 Task: Open Card Film Review in Board IT Process Improvement to Workspace Knowledge Management and add a team member Softage.2@softage.net, a label Orange, a checklist Music Composition, an attachment from Trello, a color Orange and finally, add a card description 'Create new marketing materials for product launch' and a comment 'Let us make sure we have clear communication channels in place for this task to ensure that everyone is on the same page.'. Add a start date 'Jan 02, 1900' with a due date 'Jan 09, 1900'
Action: Mouse moved to (84, 256)
Screenshot: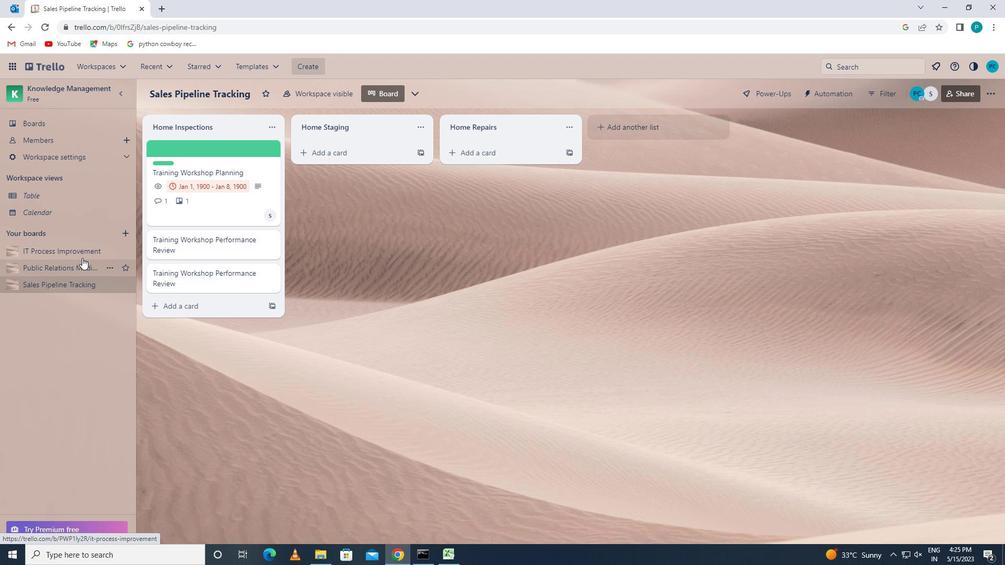 
Action: Mouse pressed left at (84, 256)
Screenshot: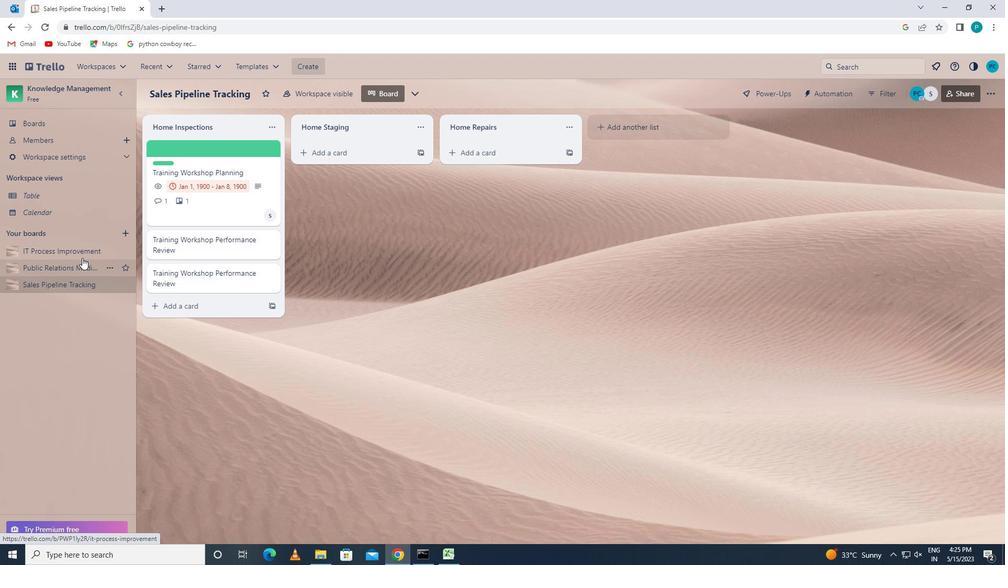 
Action: Mouse moved to (174, 151)
Screenshot: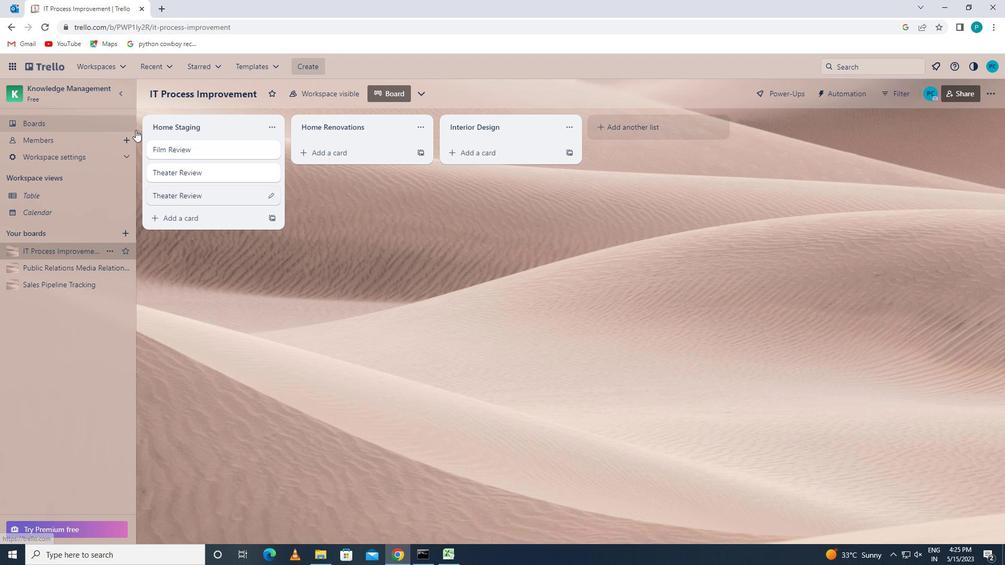 
Action: Mouse pressed left at (174, 151)
Screenshot: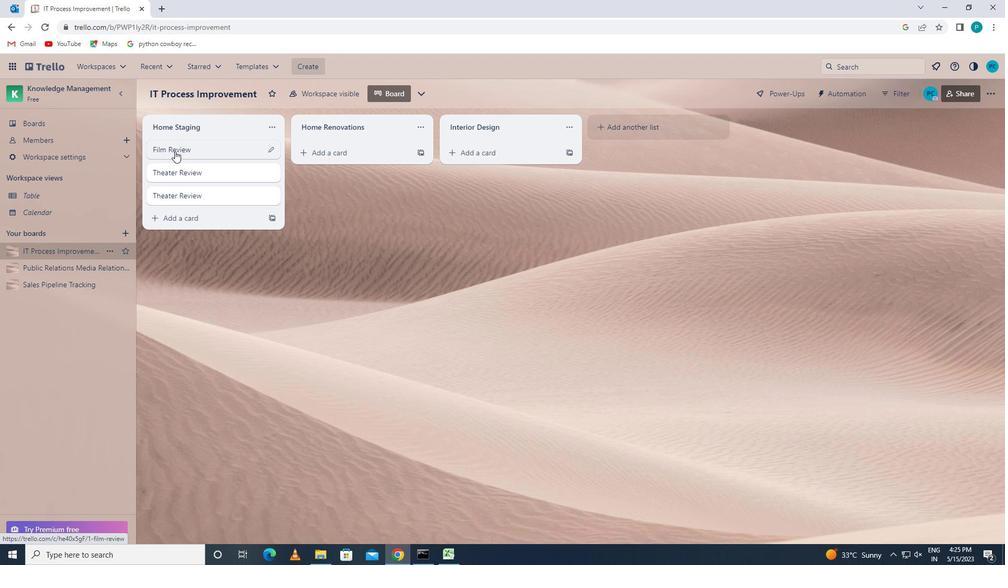 
Action: Mouse moved to (626, 149)
Screenshot: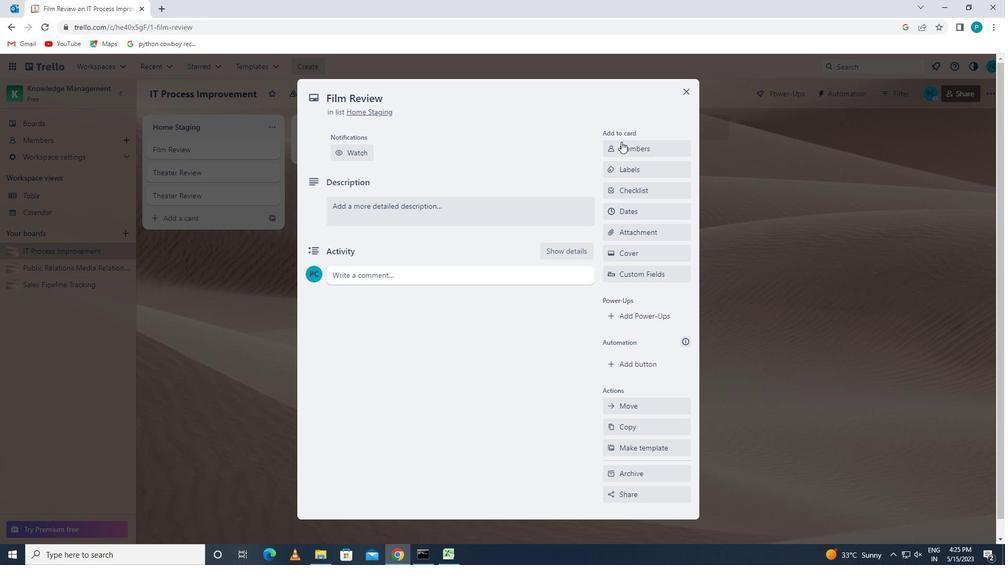 
Action: Mouse pressed left at (626, 149)
Screenshot: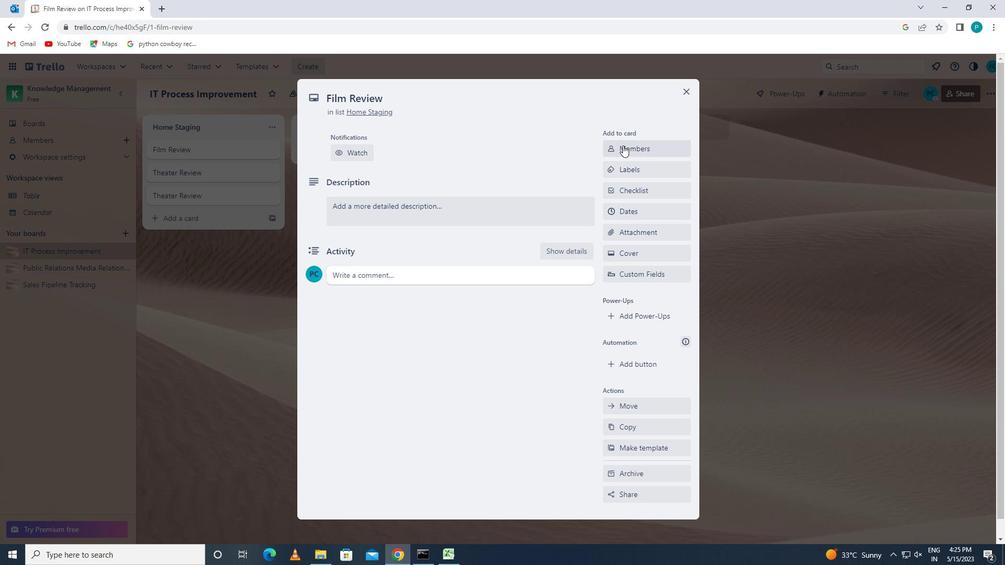 
Action: Key pressed <Key.caps_lock>s<Key.caps_lock>oftage.2
Screenshot: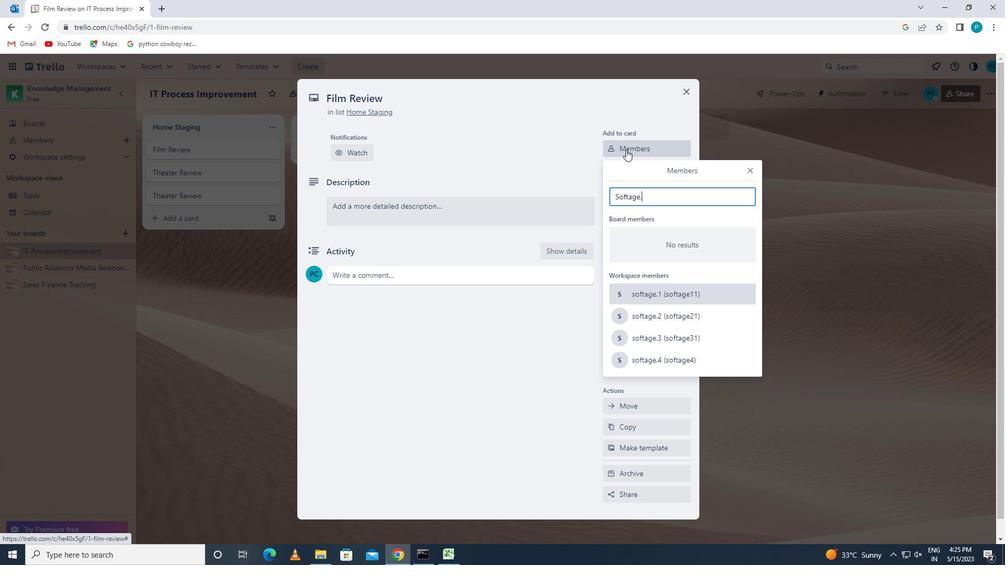 
Action: Mouse moved to (691, 287)
Screenshot: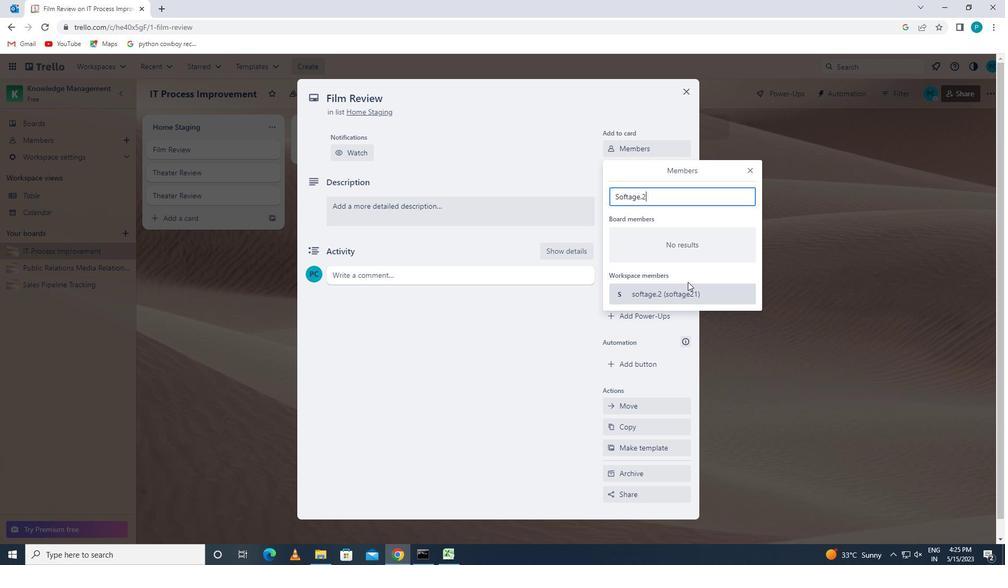 
Action: Mouse pressed left at (691, 287)
Screenshot: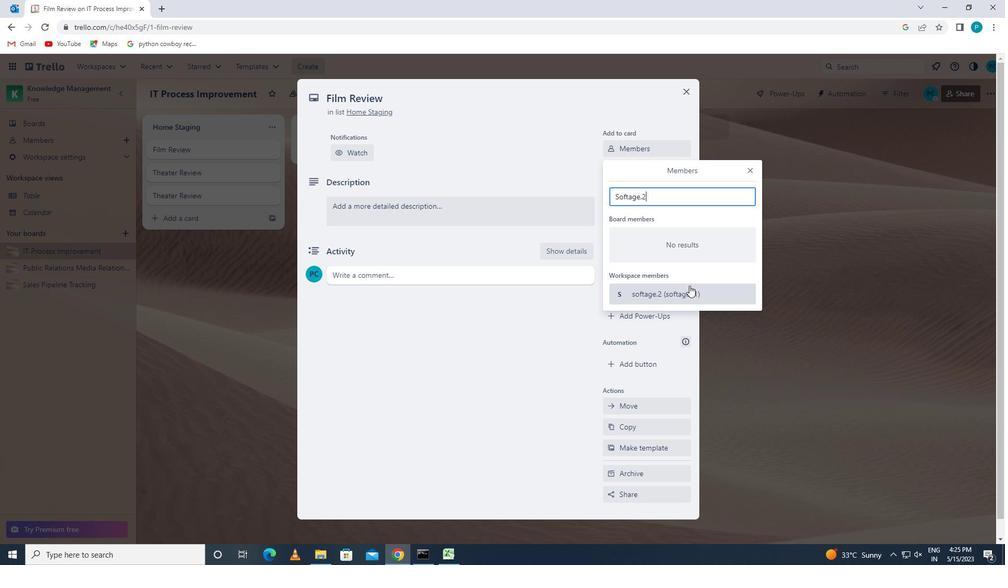 
Action: Mouse moved to (756, 165)
Screenshot: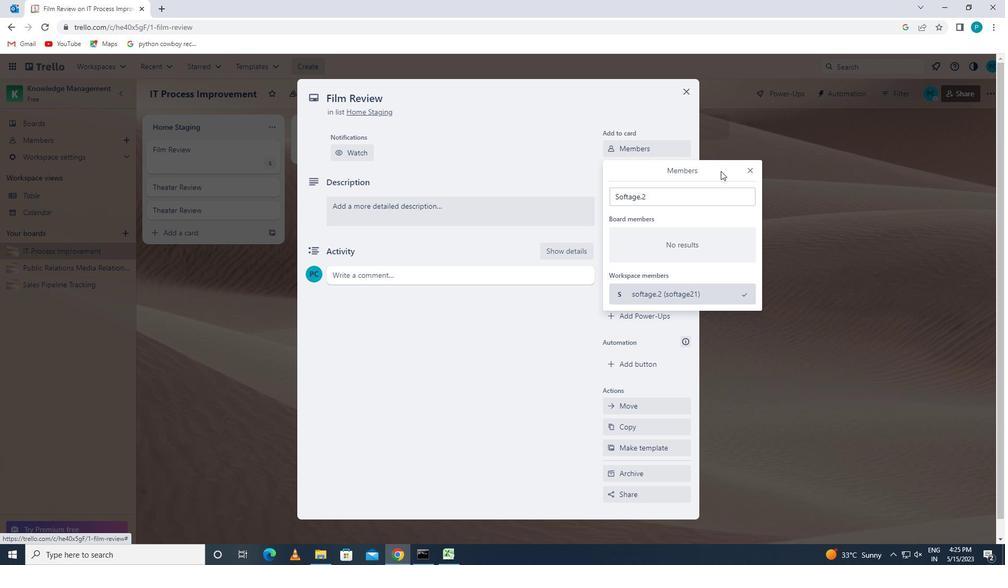 
Action: Mouse pressed left at (756, 165)
Screenshot: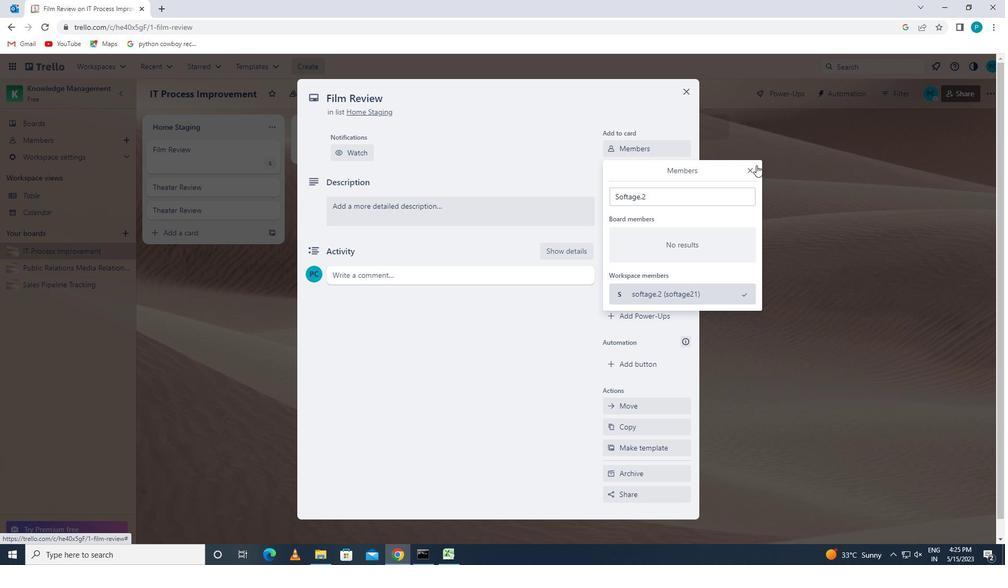 
Action: Mouse moved to (641, 205)
Screenshot: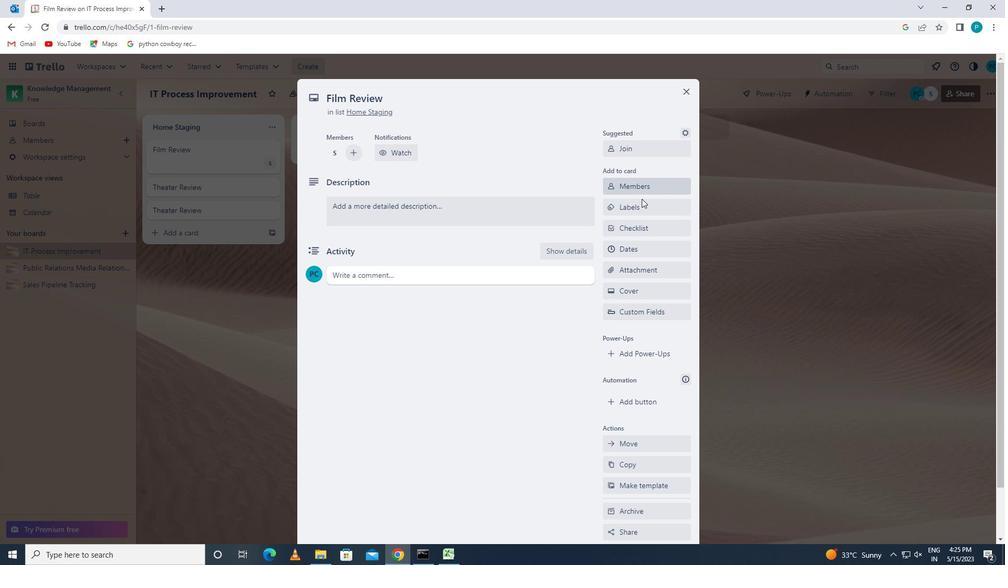 
Action: Mouse pressed left at (641, 205)
Screenshot: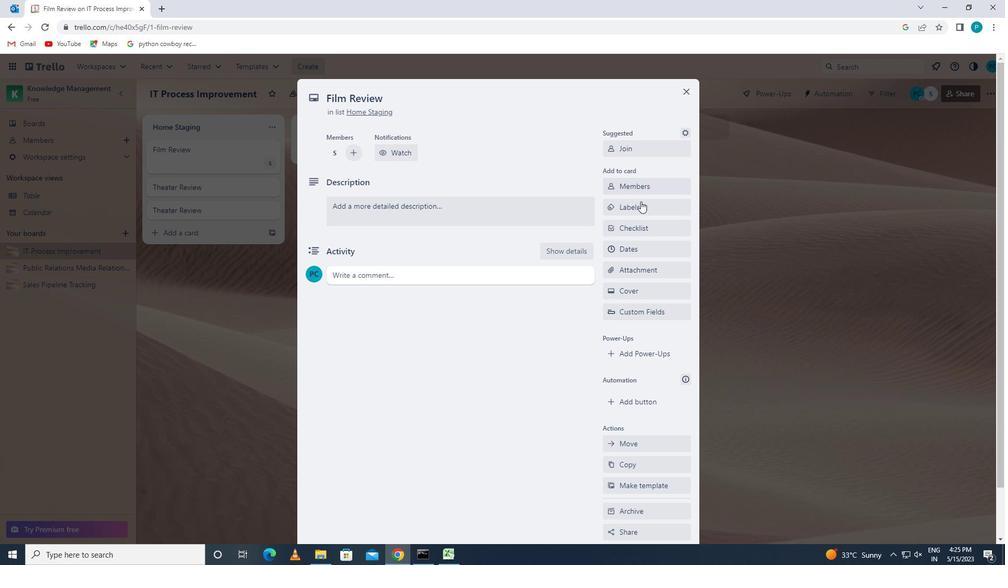 
Action: Mouse moved to (653, 414)
Screenshot: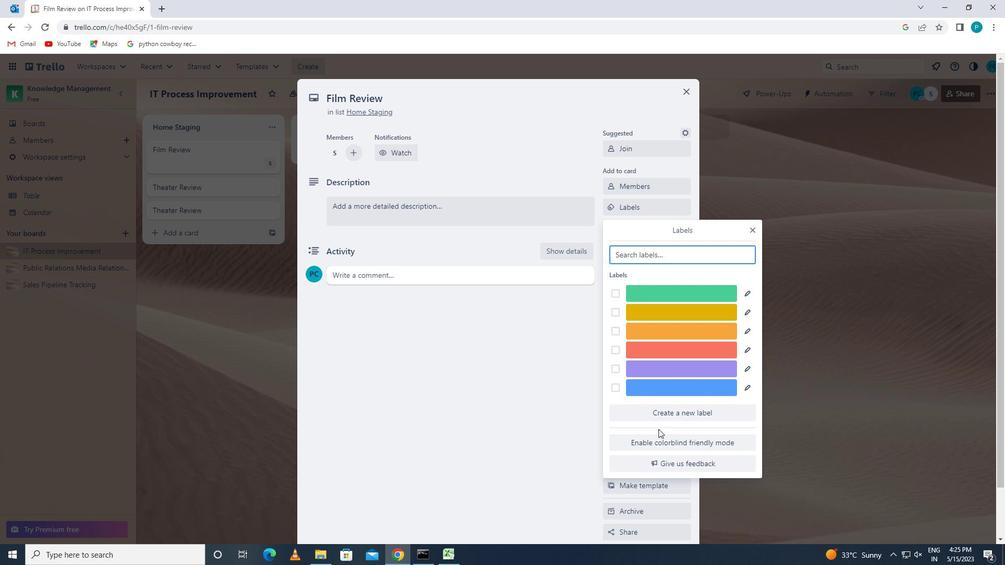
Action: Mouse pressed left at (653, 414)
Screenshot: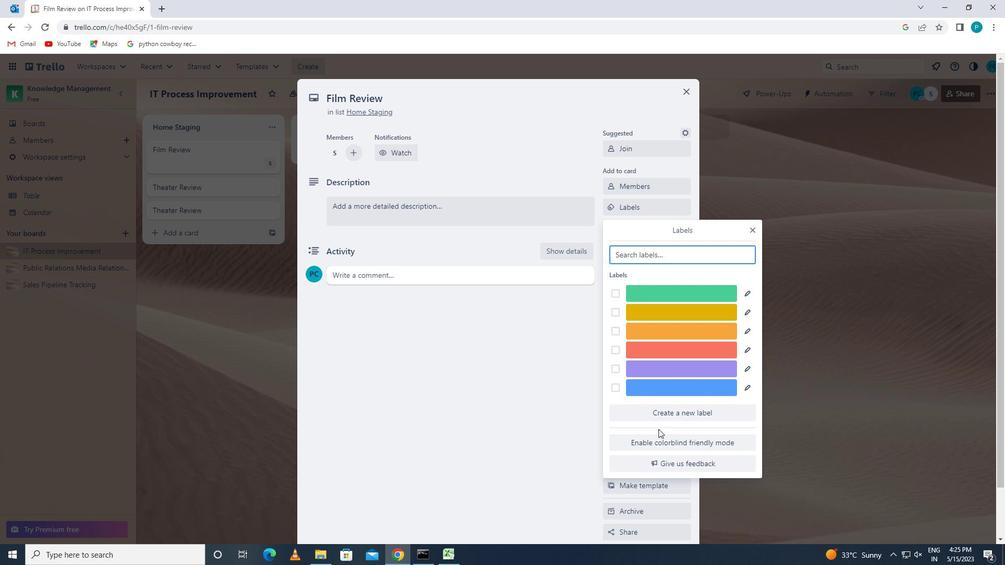 
Action: Mouse moved to (679, 387)
Screenshot: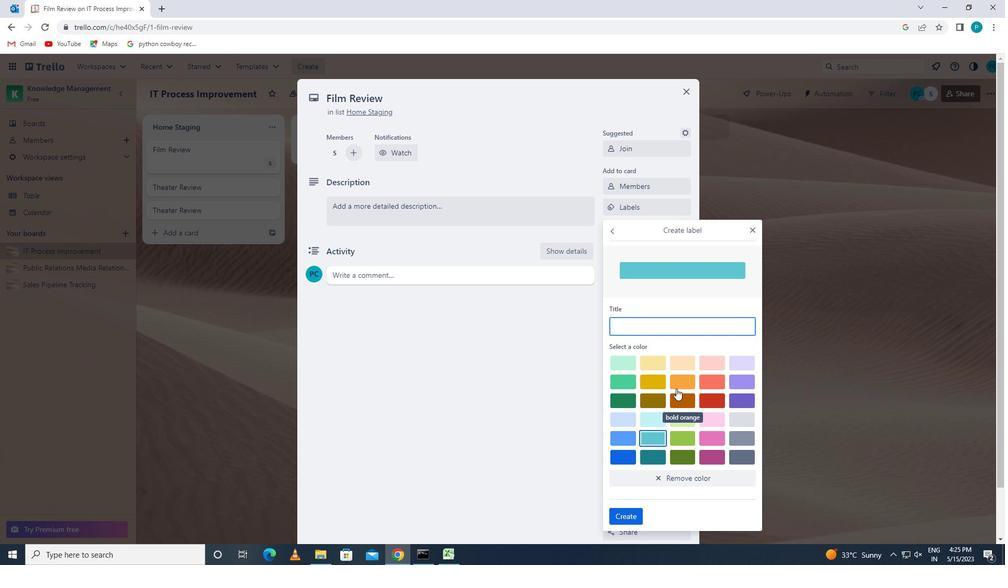 
Action: Mouse pressed left at (679, 387)
Screenshot: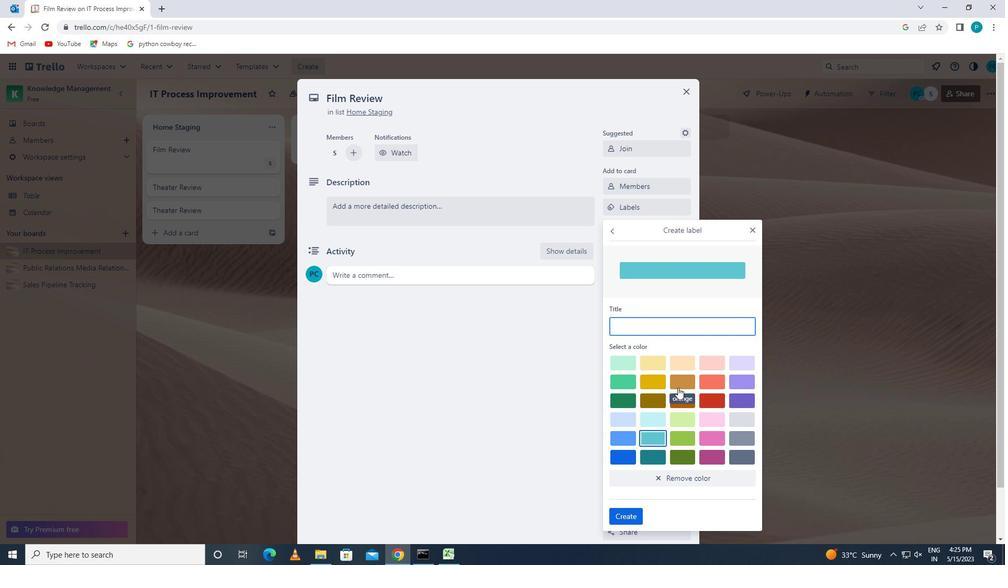 
Action: Mouse moved to (616, 514)
Screenshot: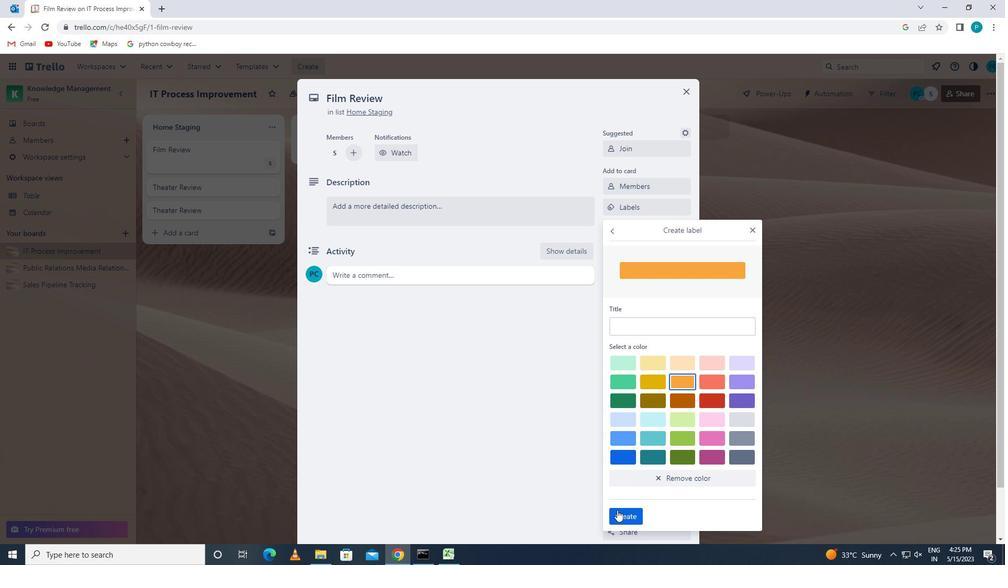 
Action: Mouse pressed left at (616, 514)
Screenshot: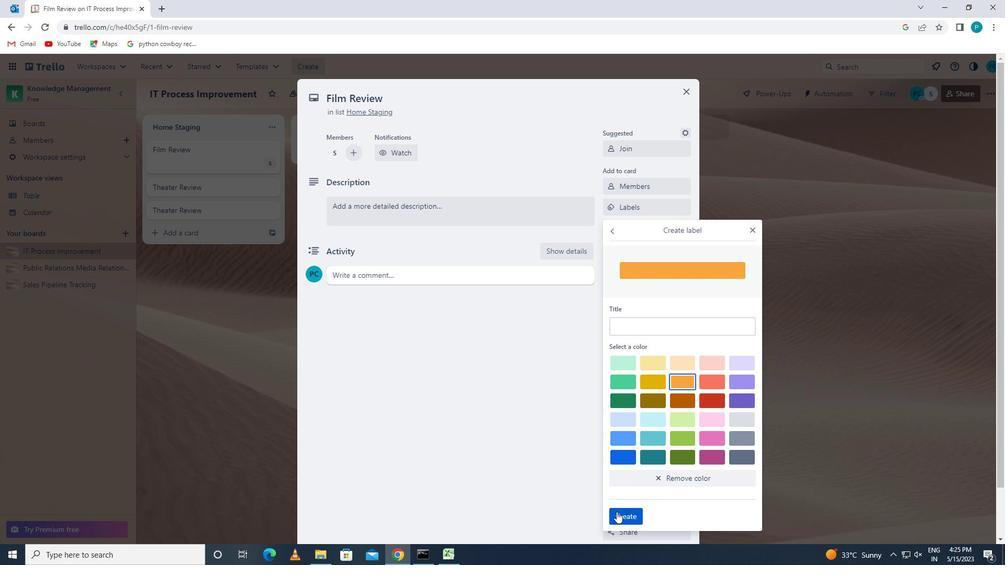 
Action: Mouse moved to (754, 229)
Screenshot: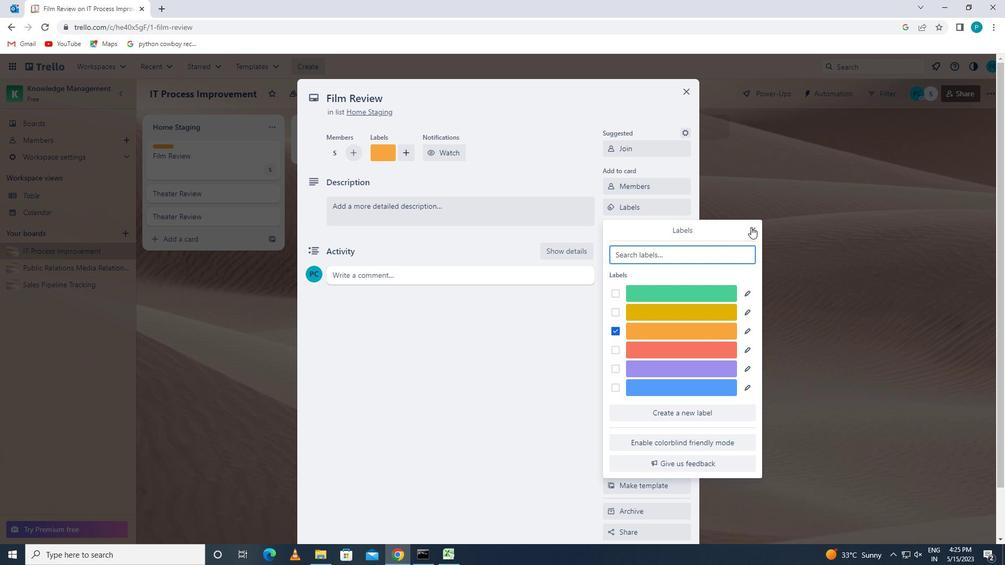
Action: Mouse pressed left at (754, 229)
Screenshot: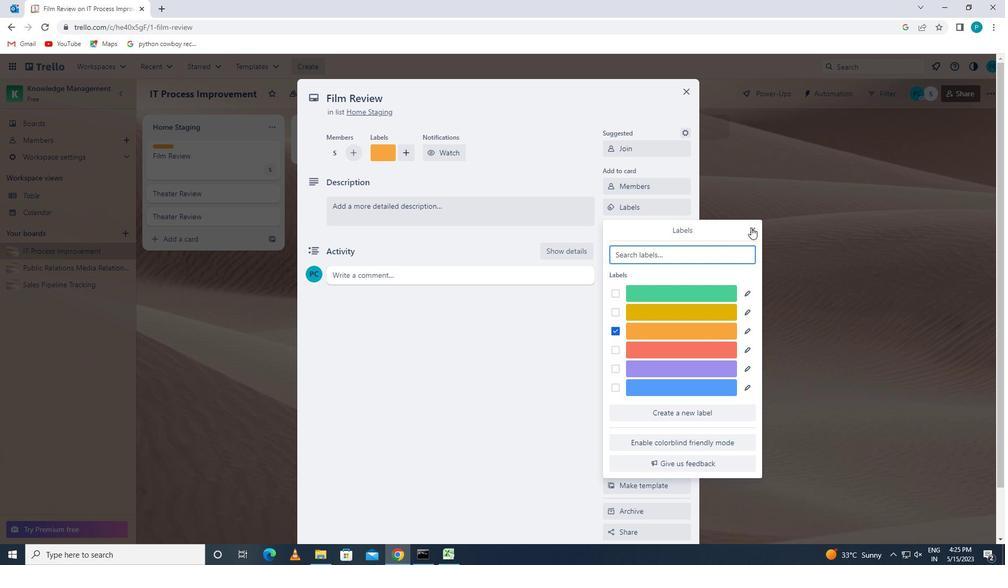 
Action: Mouse moved to (609, 235)
Screenshot: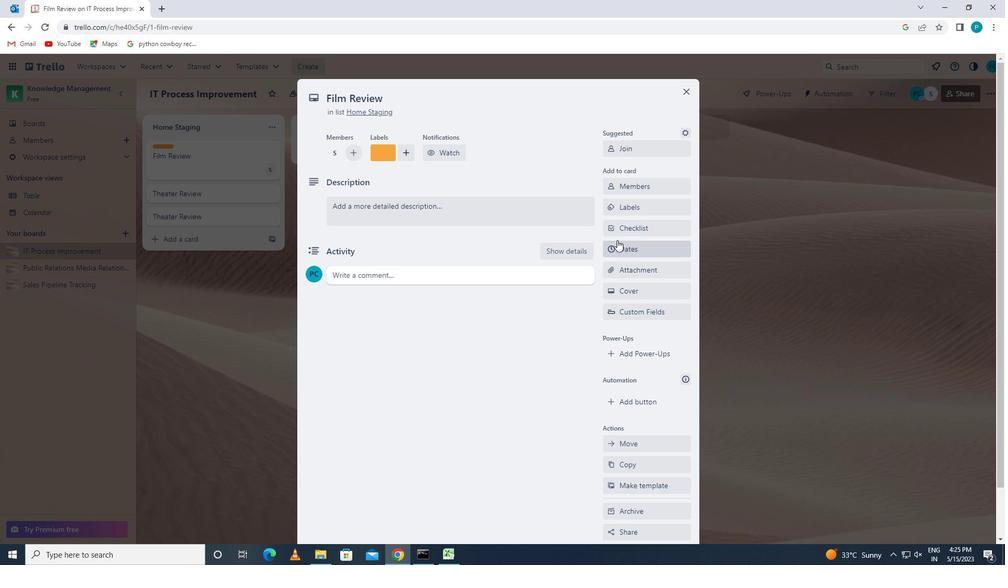 
Action: Mouse pressed left at (609, 235)
Screenshot: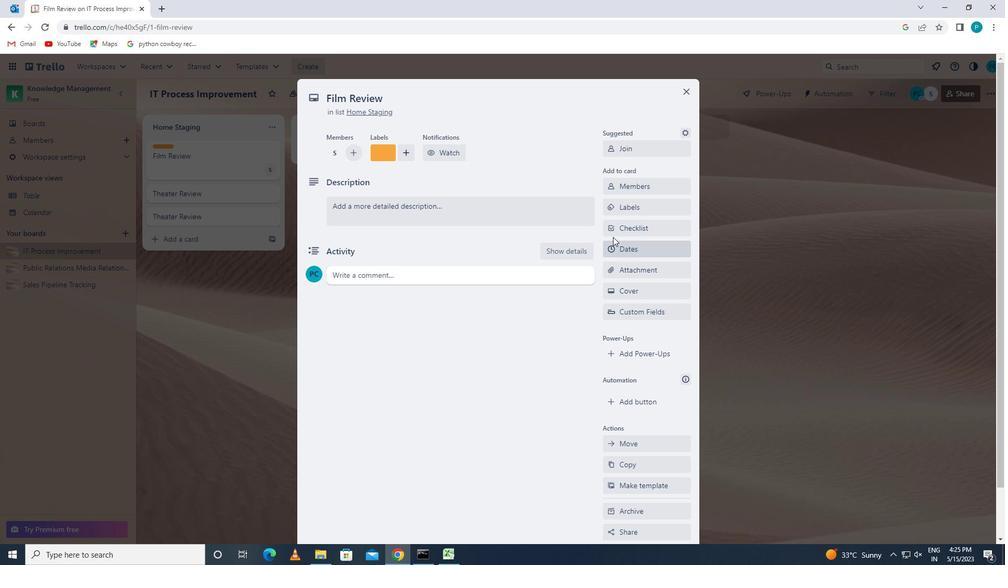
Action: Key pressed <Key.caps_lock>m<Key.caps_lock>usic<Key.space><Key.caps_lock>c<Key.caps_lock>omposition
Screenshot: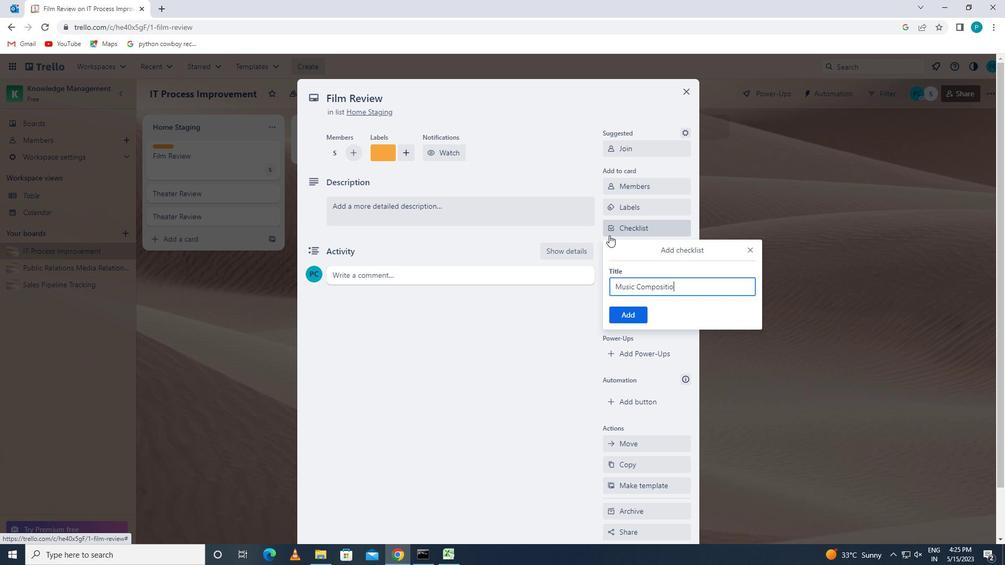 
Action: Mouse moved to (627, 317)
Screenshot: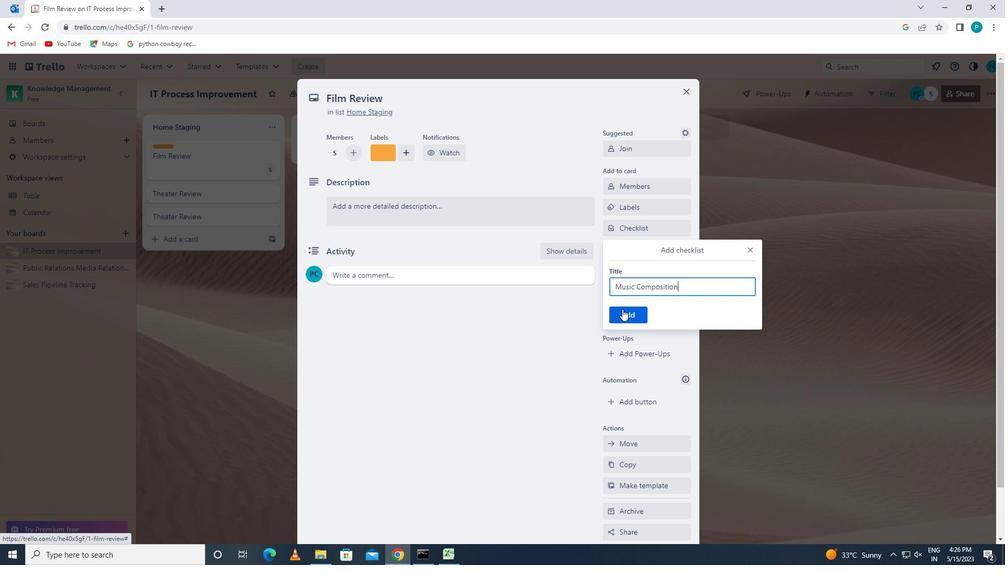 
Action: Mouse pressed left at (627, 317)
Screenshot: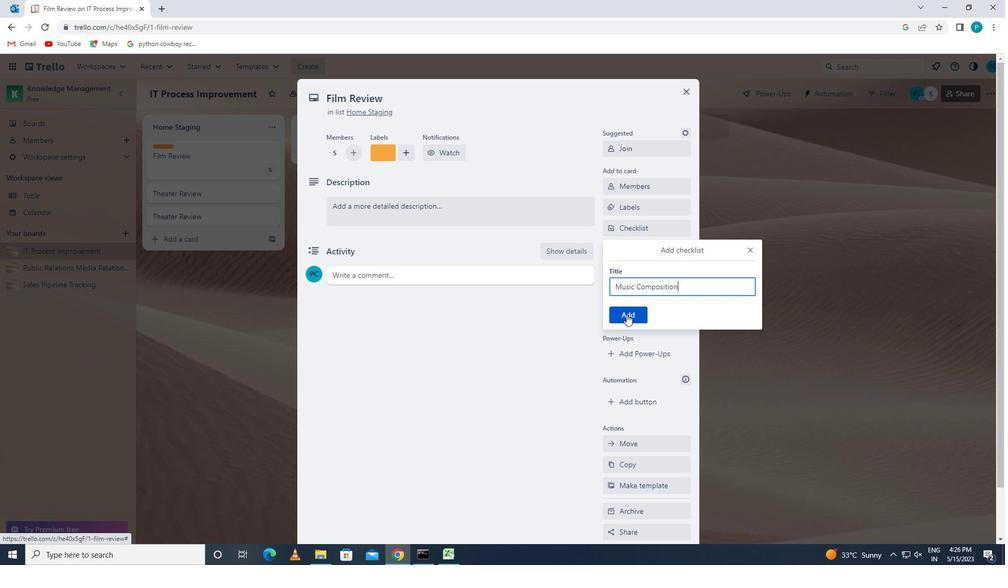 
Action: Mouse moved to (632, 267)
Screenshot: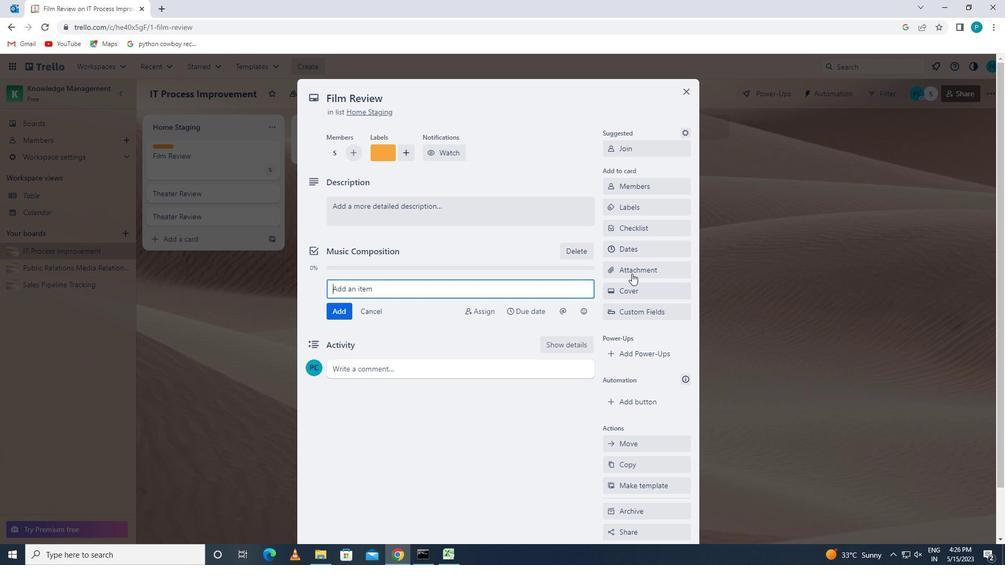 
Action: Mouse pressed left at (632, 267)
Screenshot: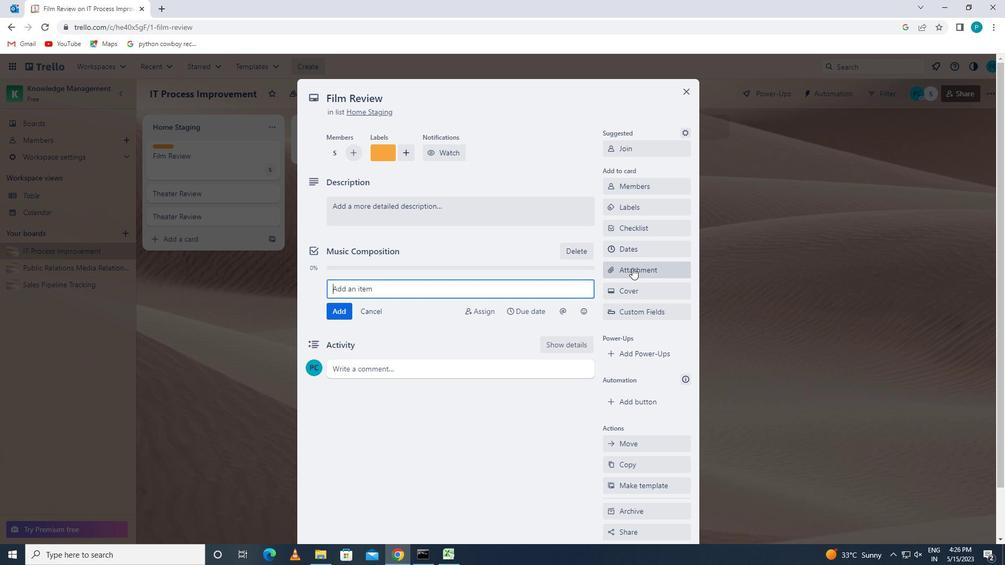 
Action: Mouse moved to (639, 326)
Screenshot: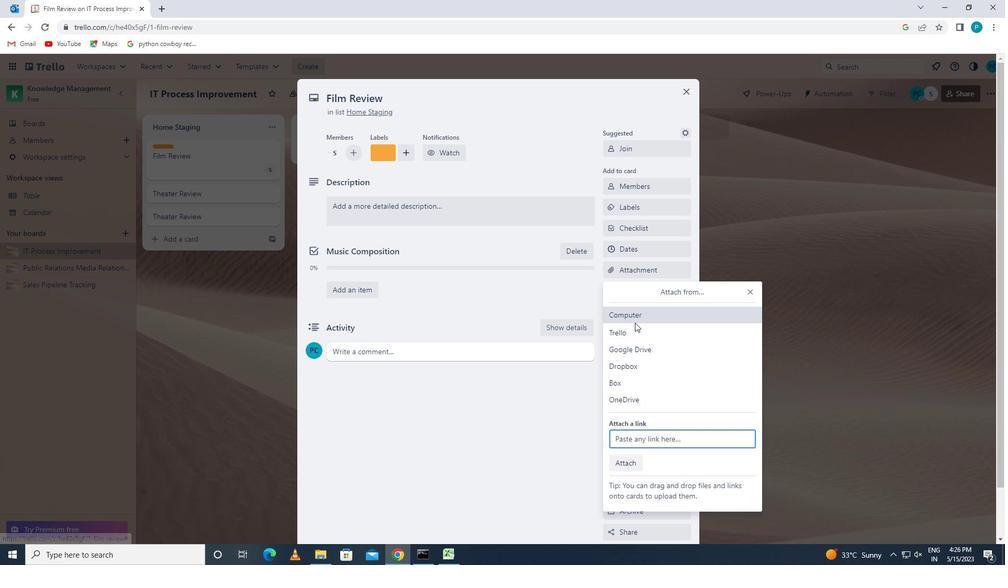 
Action: Mouse pressed left at (639, 326)
Screenshot: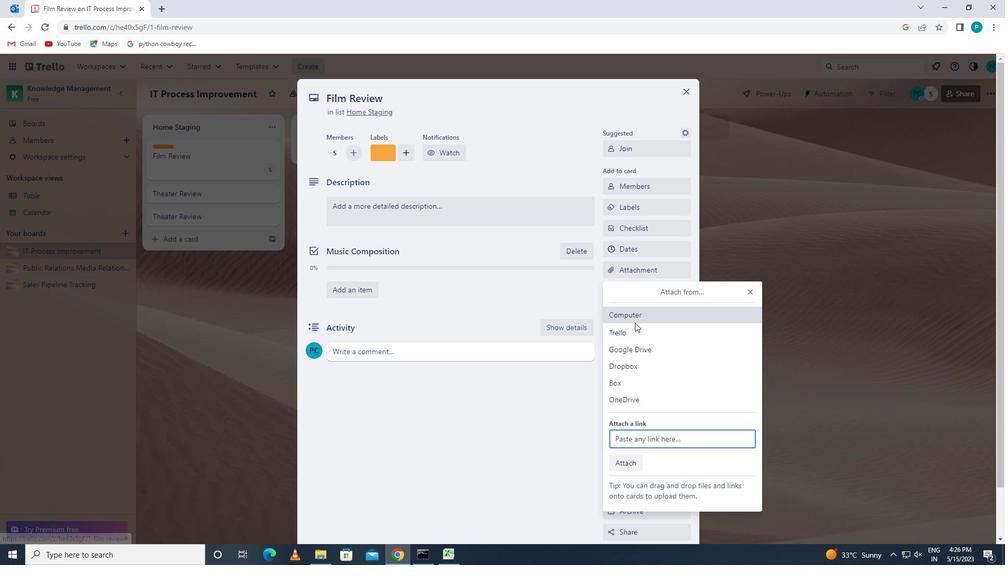 
Action: Mouse moved to (627, 269)
Screenshot: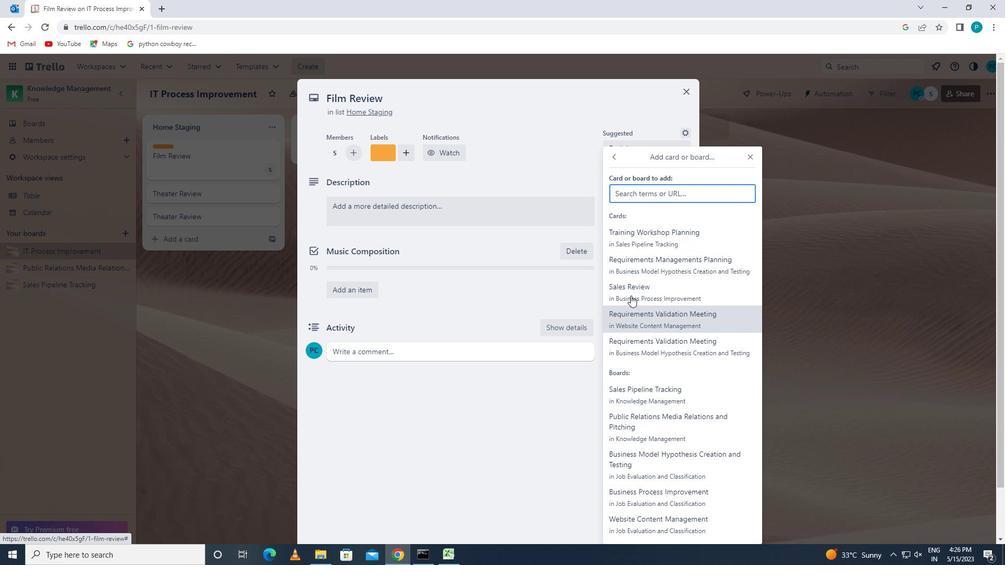 
Action: Mouse pressed left at (627, 269)
Screenshot: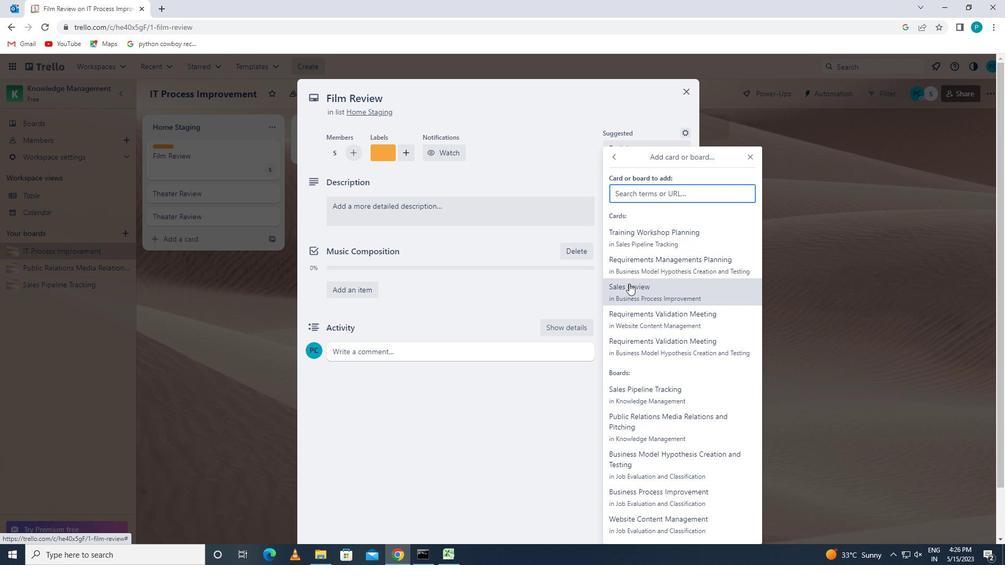 
Action: Mouse moved to (633, 298)
Screenshot: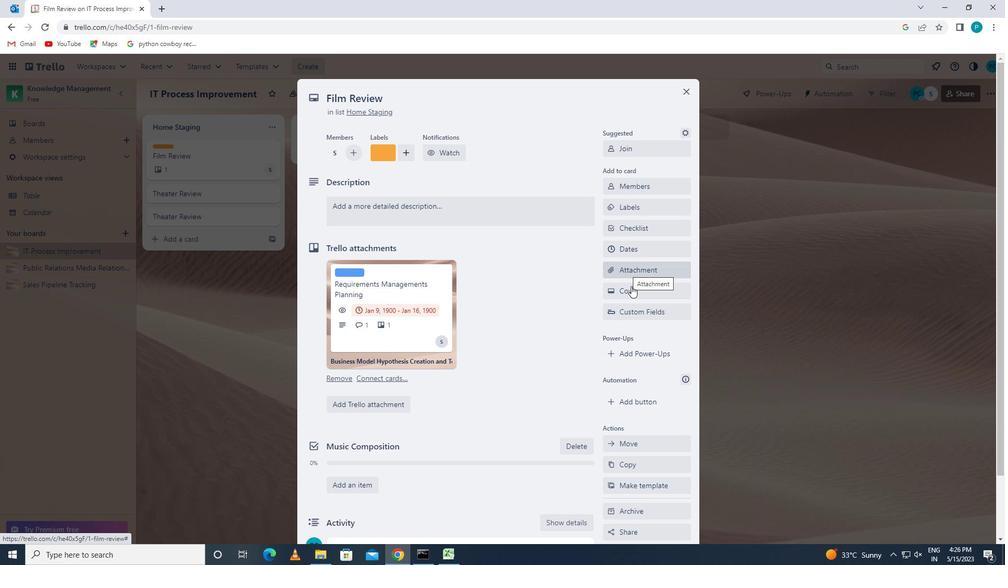 
Action: Mouse pressed left at (633, 298)
Screenshot: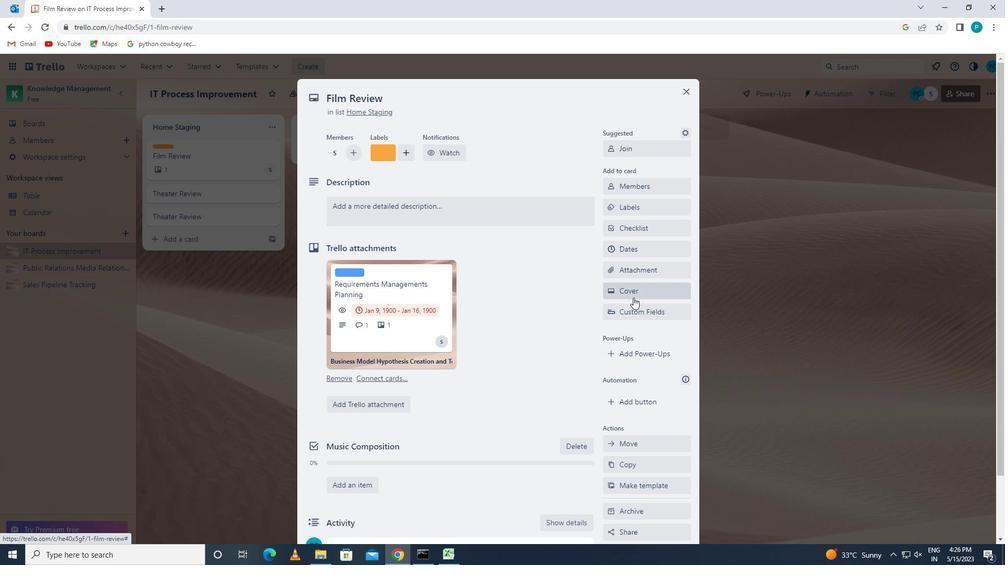 
Action: Mouse moved to (672, 329)
Screenshot: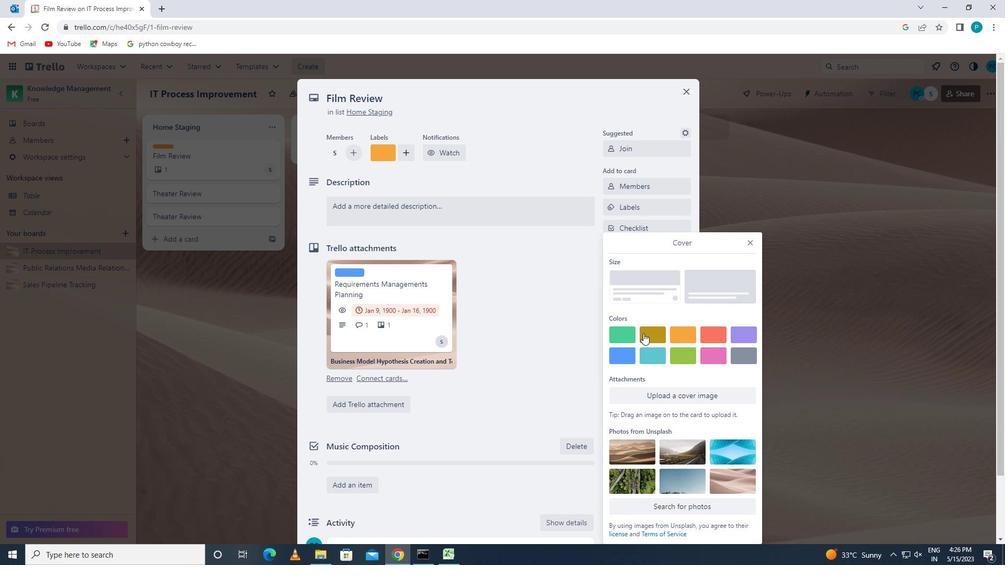 
Action: Mouse pressed left at (672, 329)
Screenshot: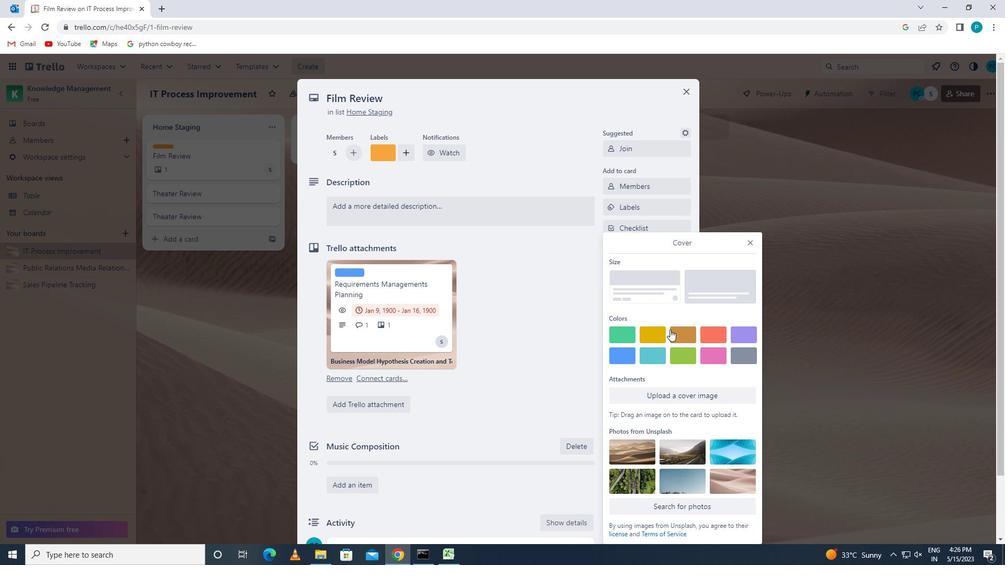 
Action: Mouse moved to (748, 224)
Screenshot: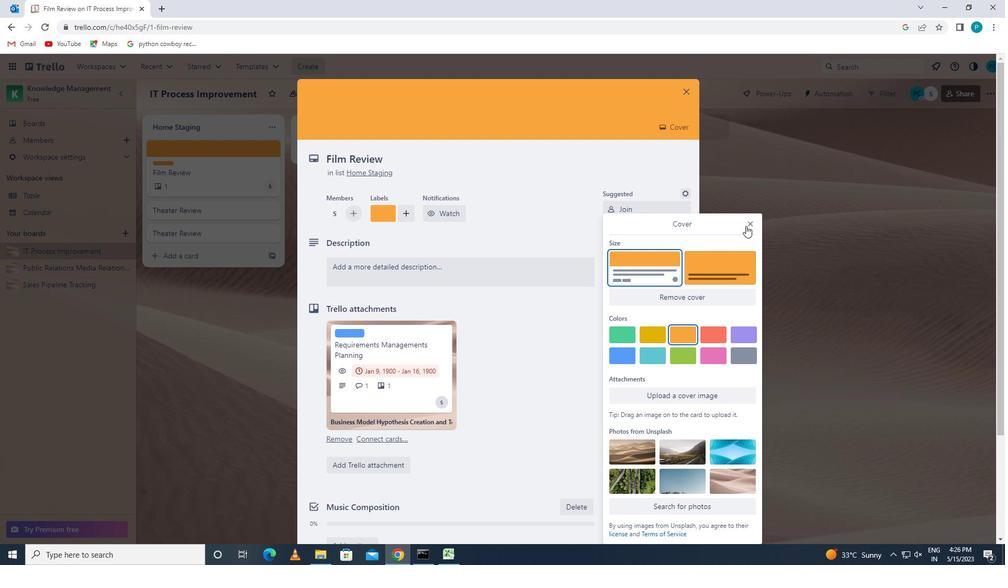
Action: Mouse pressed left at (748, 224)
Screenshot: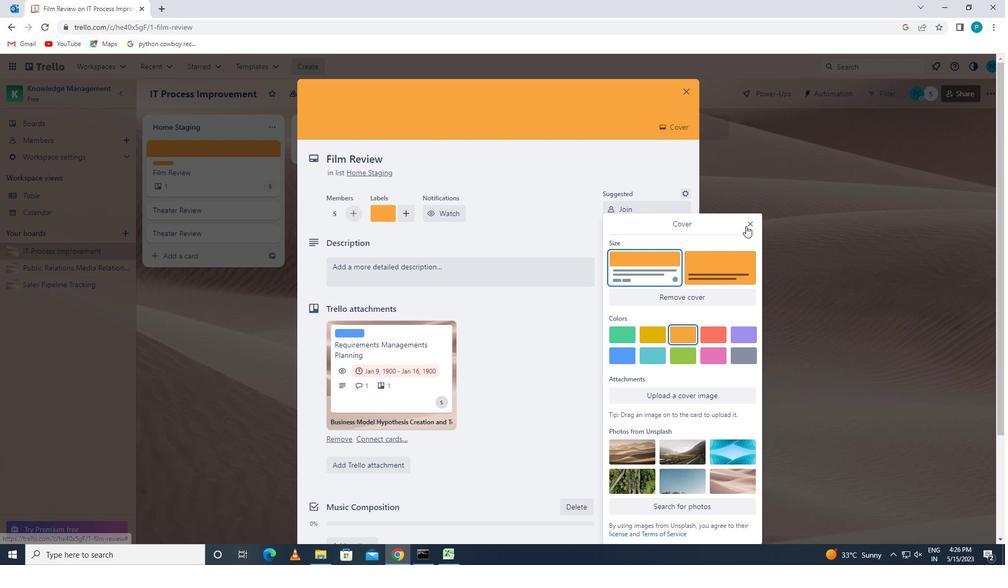 
Action: Mouse moved to (481, 271)
Screenshot: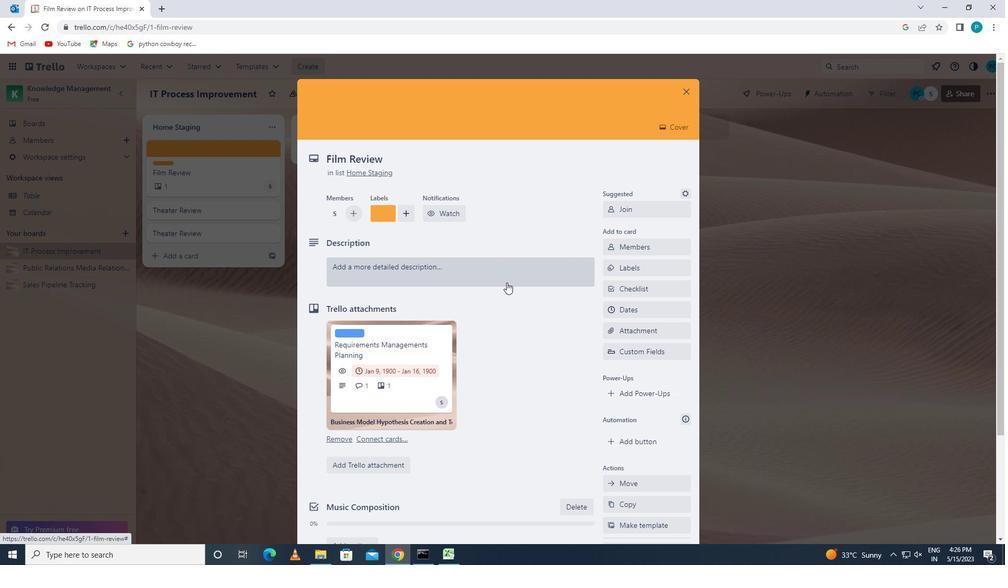 
Action: Mouse pressed left at (481, 271)
Screenshot: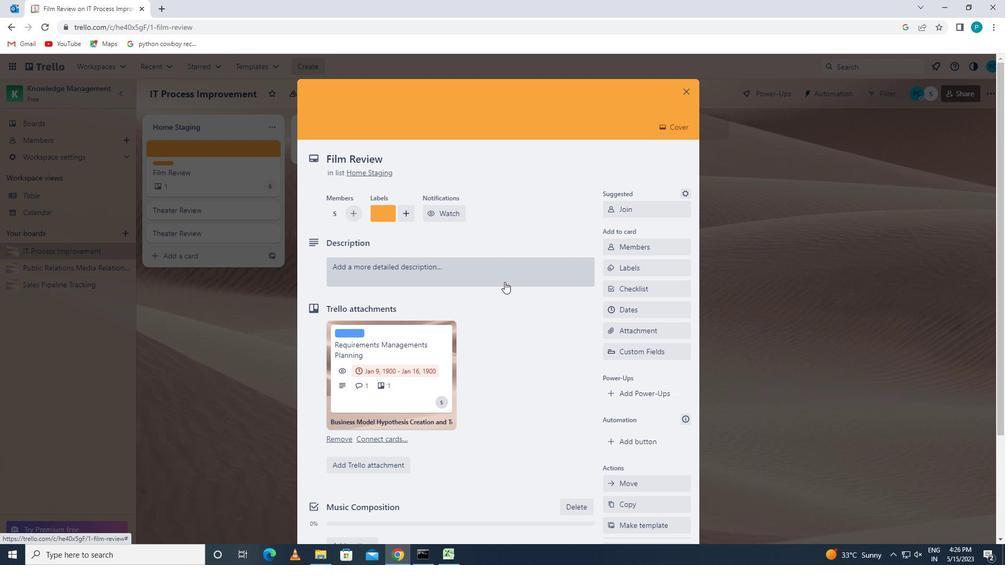 
Action: Key pressed <Key.caps_lock>c<Key.caps_lock>reate<Key.space>new<Key.space>marketing<Key.space>materials<Key.space>for<Key.space>product<Key.space>launch<Key.space>
Screenshot: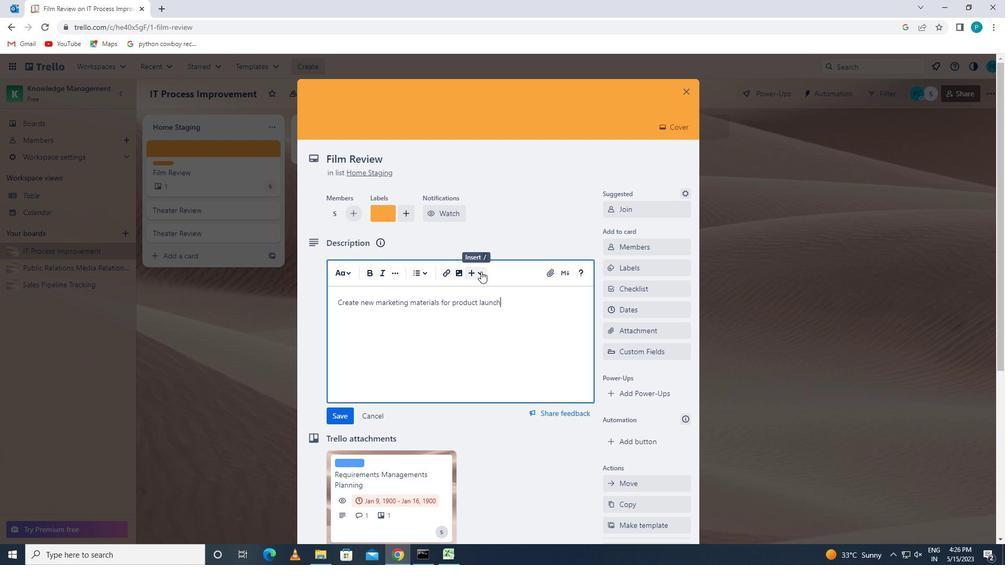 
Action: Mouse moved to (330, 415)
Screenshot: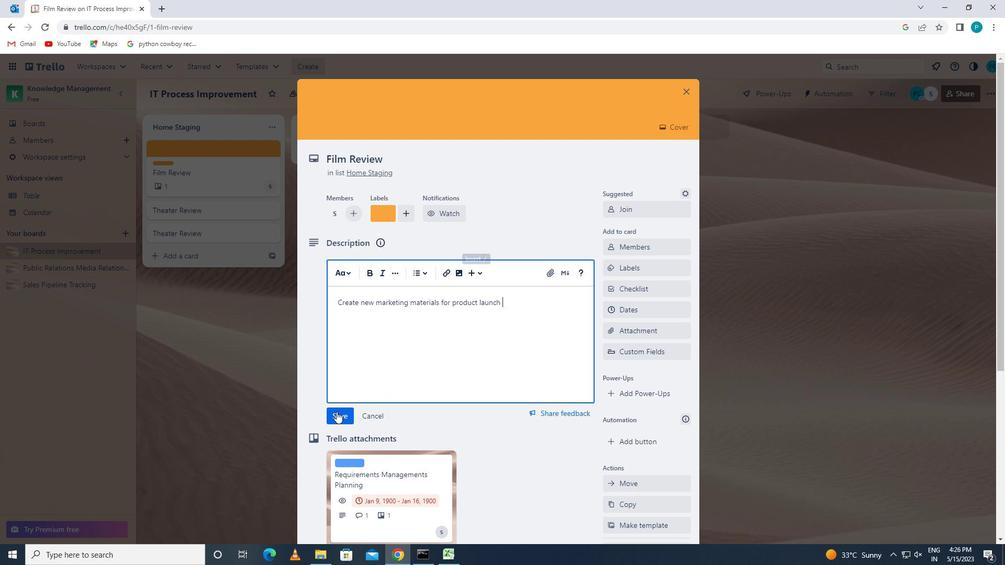 
Action: Mouse pressed left at (330, 415)
Screenshot: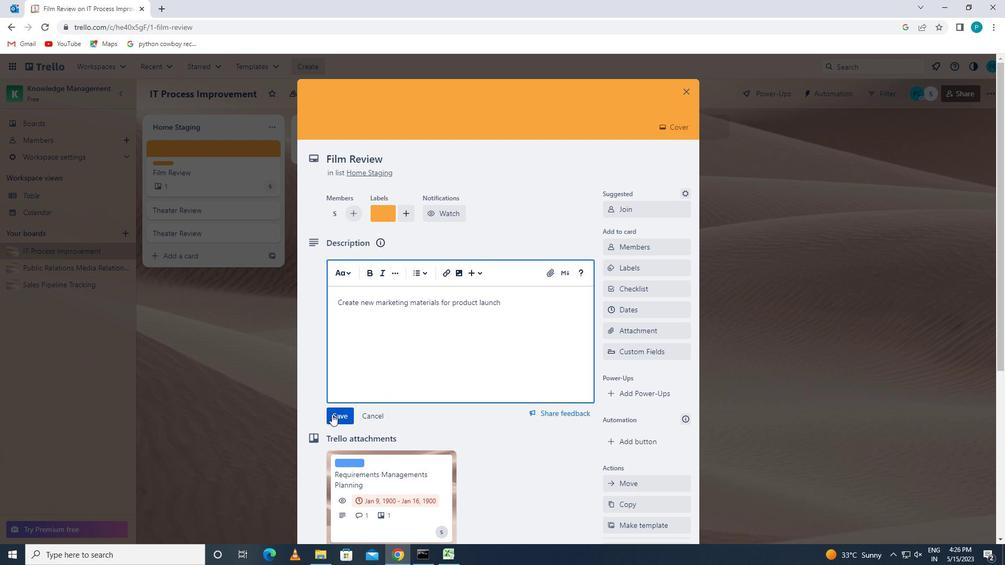 
Action: Mouse moved to (403, 396)
Screenshot: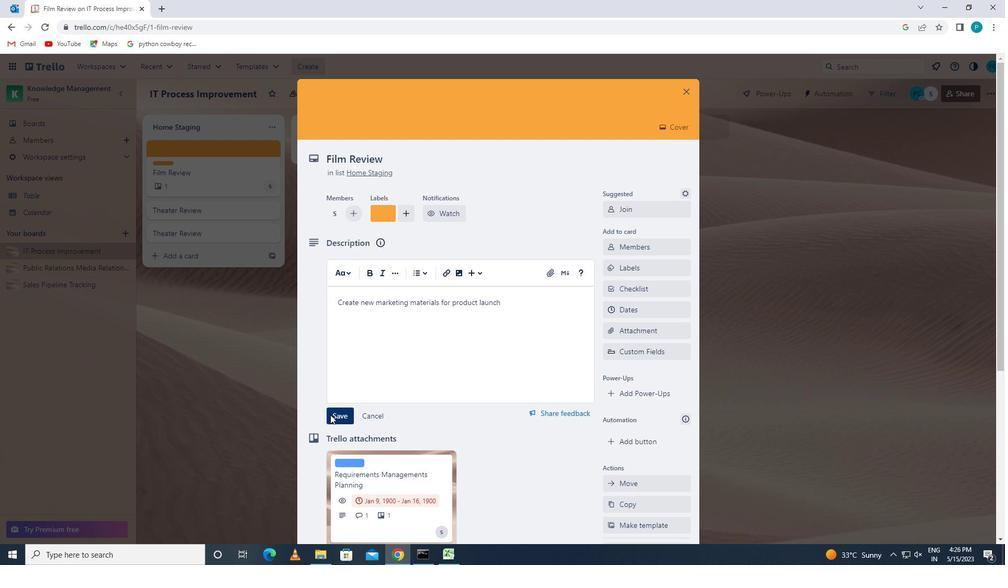 
Action: Mouse scrolled (403, 395) with delta (0, 0)
Screenshot: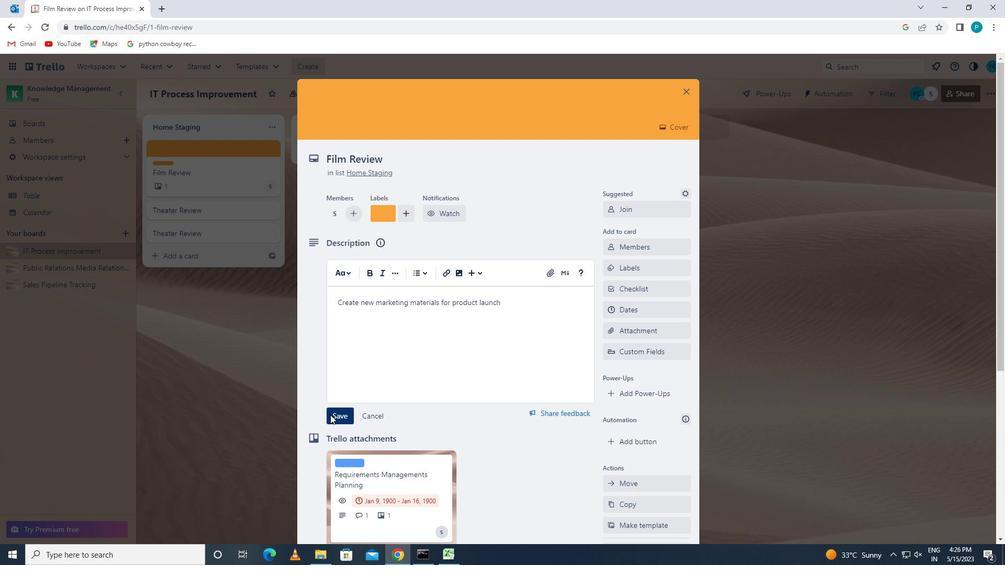 
Action: Mouse scrolled (403, 395) with delta (0, 0)
Screenshot: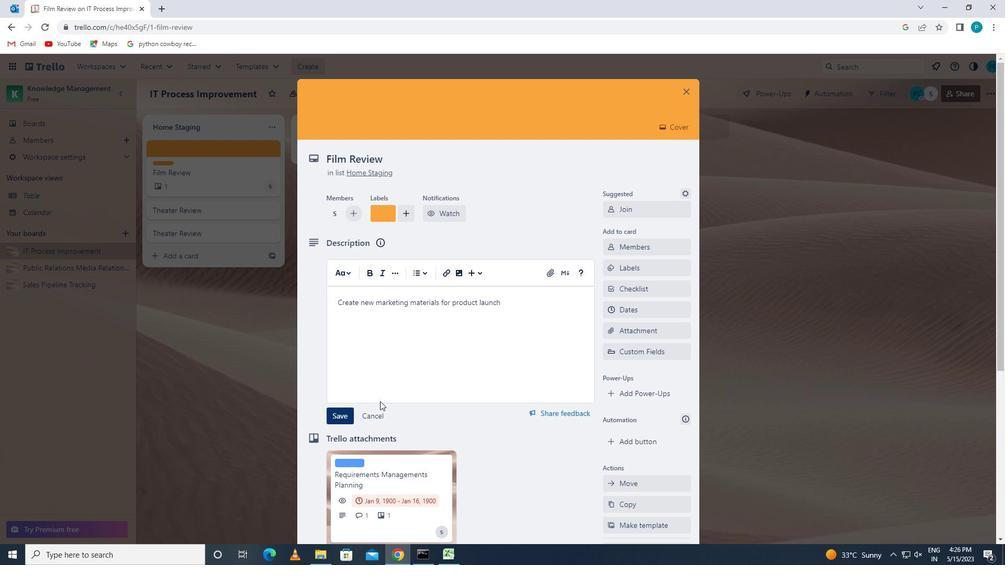 
Action: Mouse scrolled (403, 395) with delta (0, 0)
Screenshot: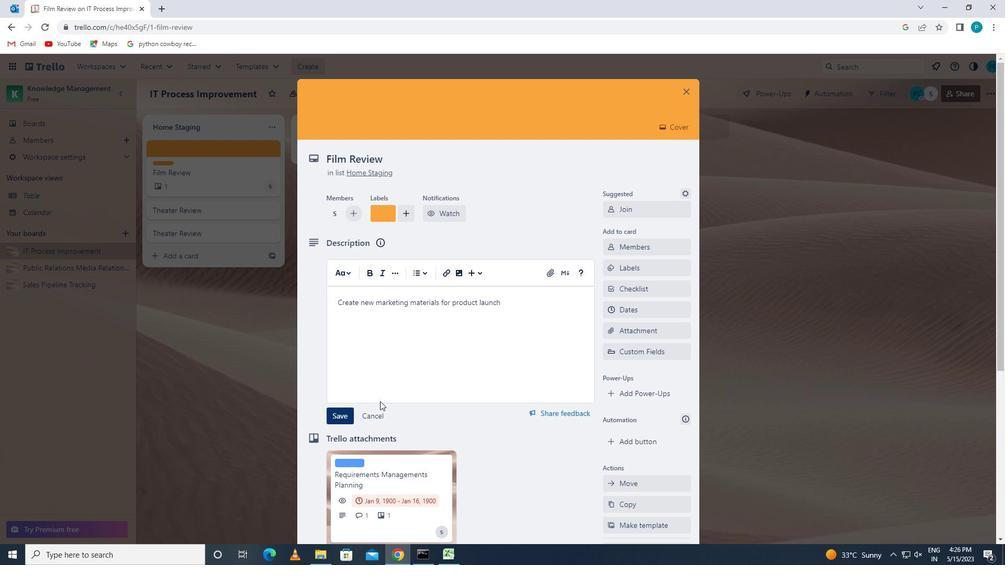 
Action: Mouse scrolled (403, 395) with delta (0, 0)
Screenshot: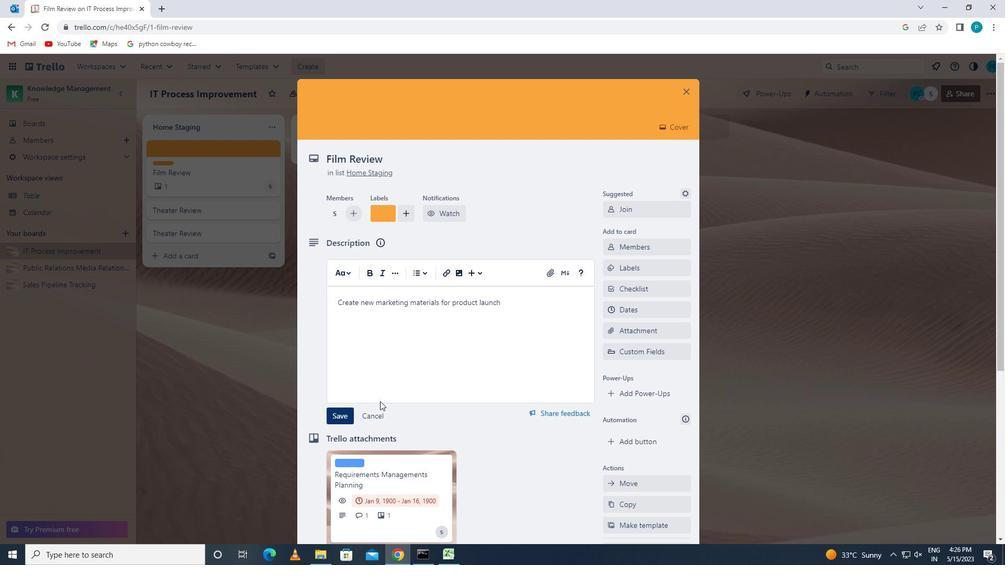 
Action: Mouse scrolled (403, 395) with delta (0, 0)
Screenshot: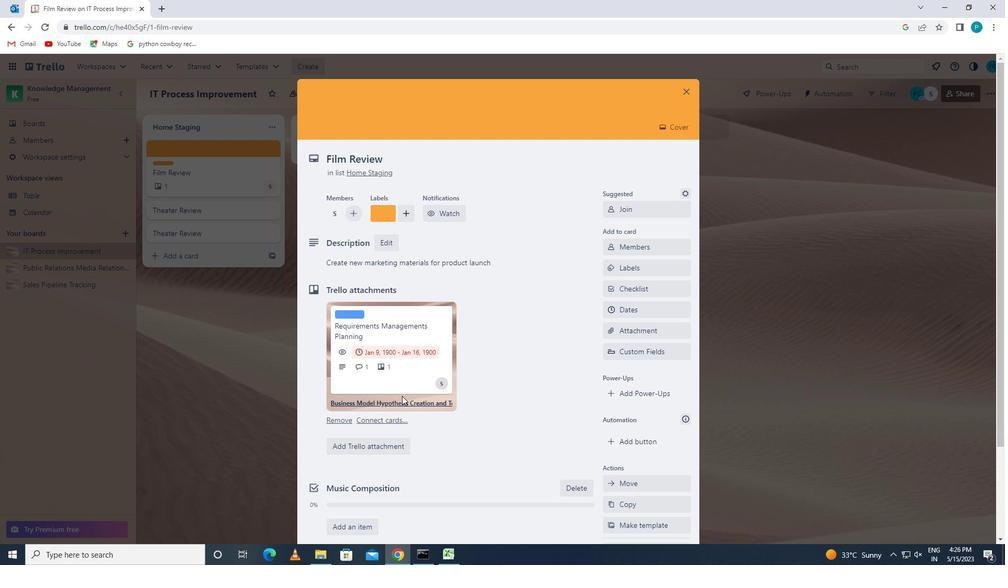 
Action: Mouse moved to (338, 482)
Screenshot: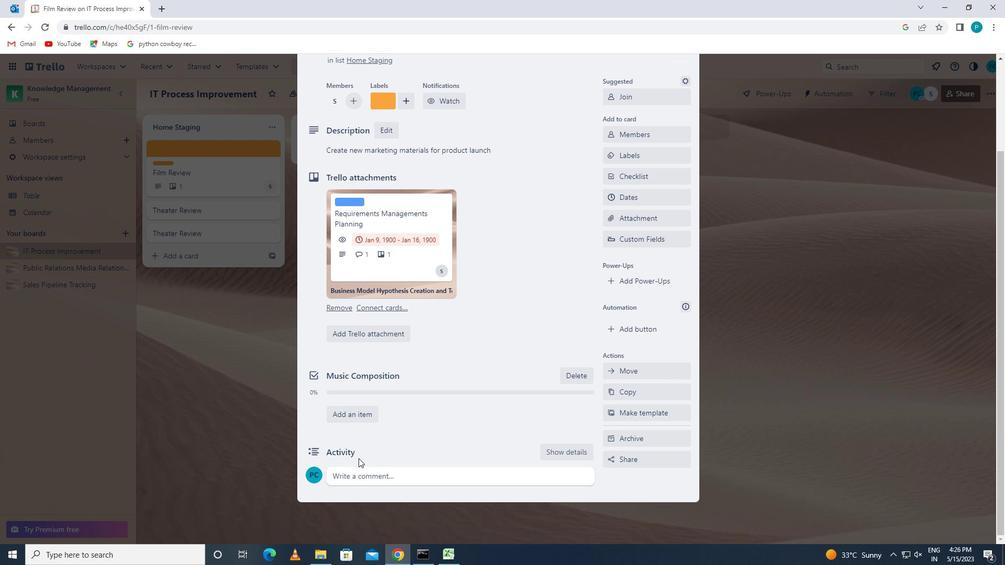 
Action: Mouse pressed left at (338, 482)
Screenshot: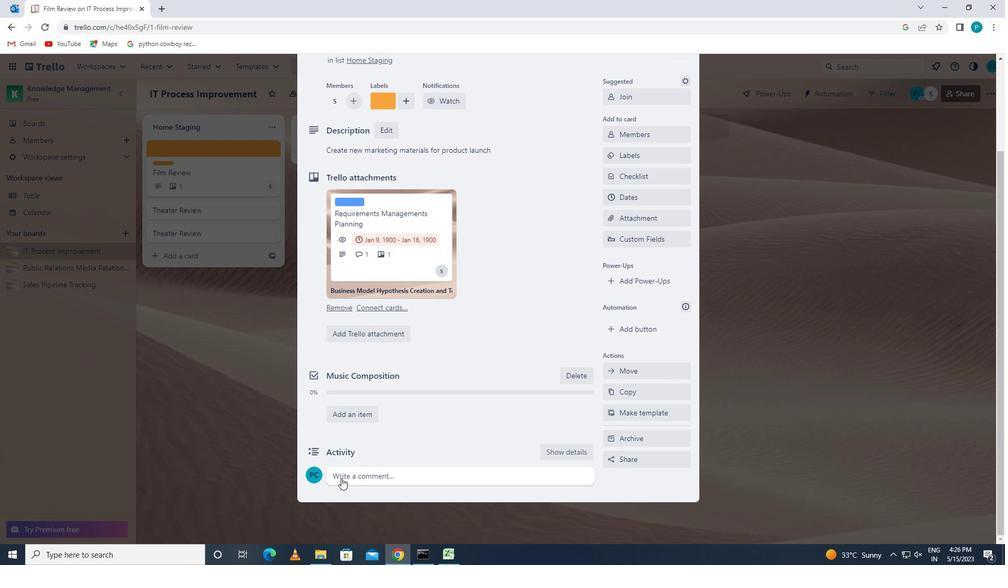 
Action: Key pressed <Key.caps_lock>l<Key.caps_lock>et<Key.space>us<Key.space>make<Key.space>sure<Key.space>we<Key.space>have<Key.space>clear<Key.space>communication<Key.space>channels<Key.space>in<Key.space>place<Key.space>for<Key.space>this<Key.space>tash<Key.backspace>k<Key.space>to<Key.space>ensure<Key.space>that<Key.space>everyone<Key.space>is<Key.space>on<Key.space>the<Key.space>same<Key.space>page
Screenshot: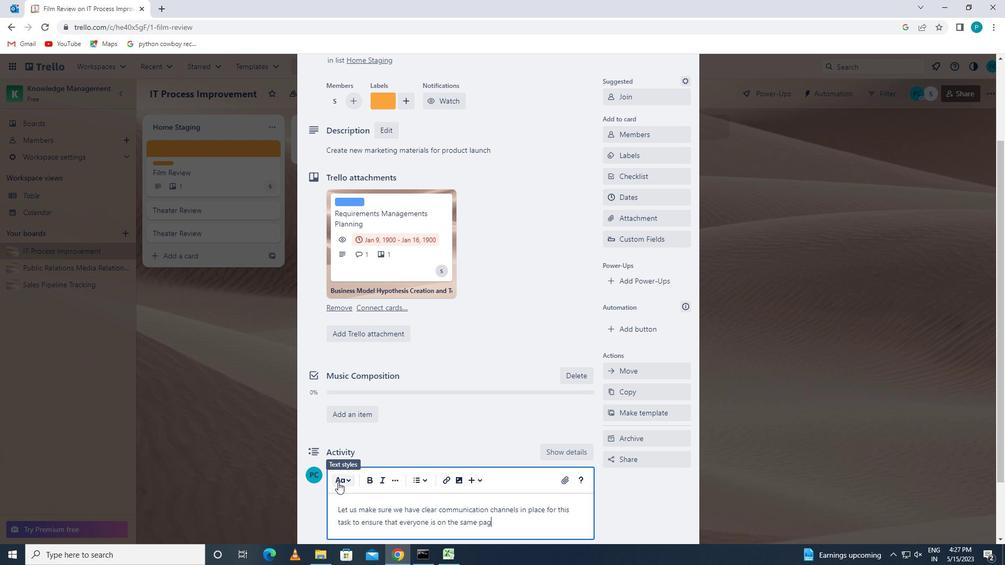 
Action: Mouse moved to (447, 482)
Screenshot: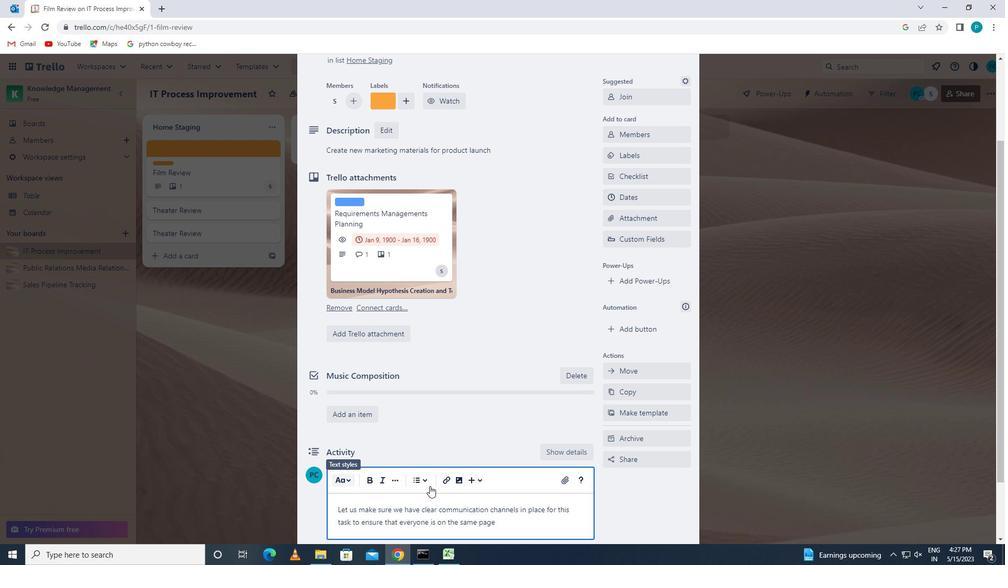 
Action: Mouse scrolled (447, 482) with delta (0, 0)
Screenshot: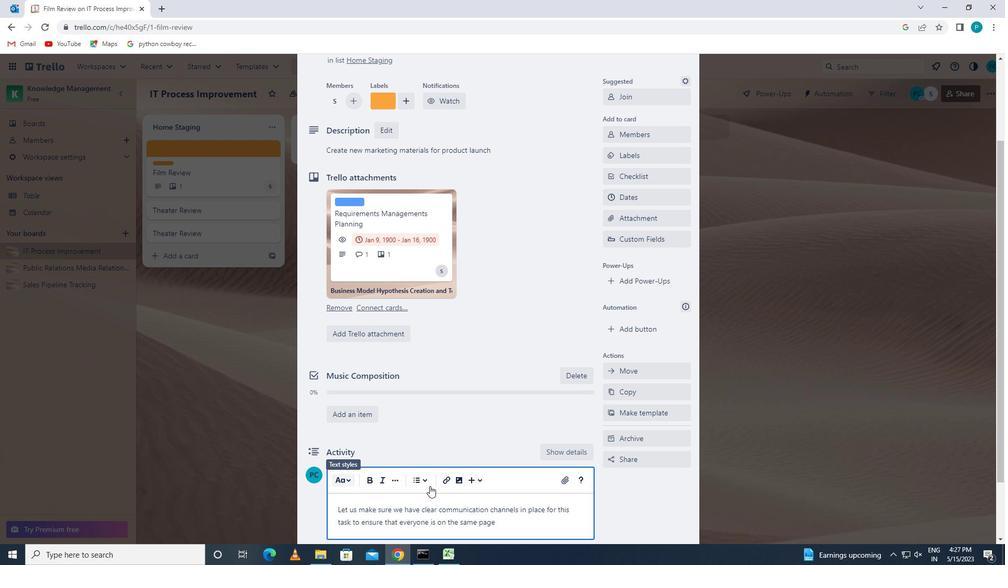 
Action: Mouse scrolled (447, 482) with delta (0, 0)
Screenshot: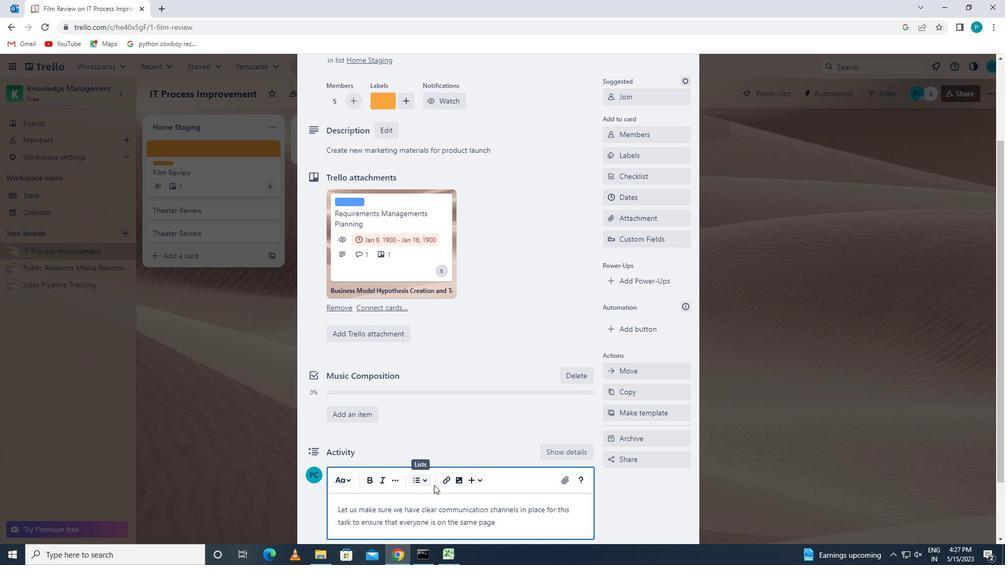 
Action: Mouse moved to (334, 476)
Screenshot: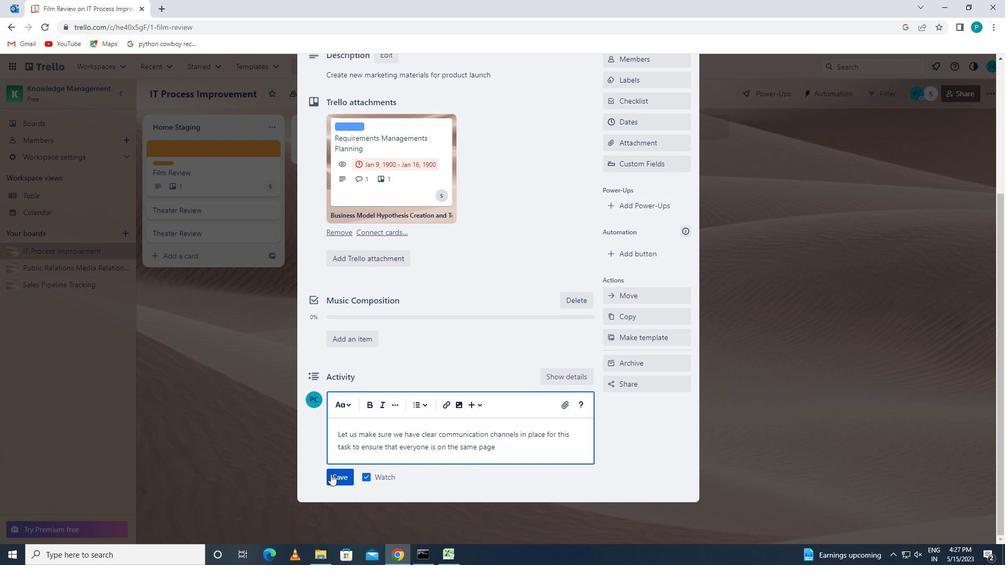 
Action: Mouse pressed left at (334, 476)
Screenshot: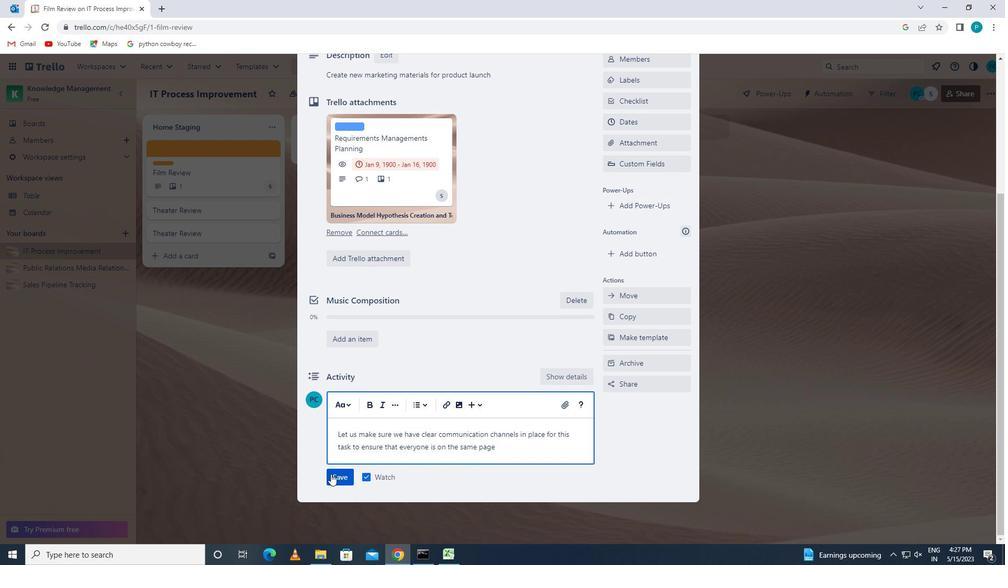 
Action: Mouse moved to (664, 350)
Screenshot: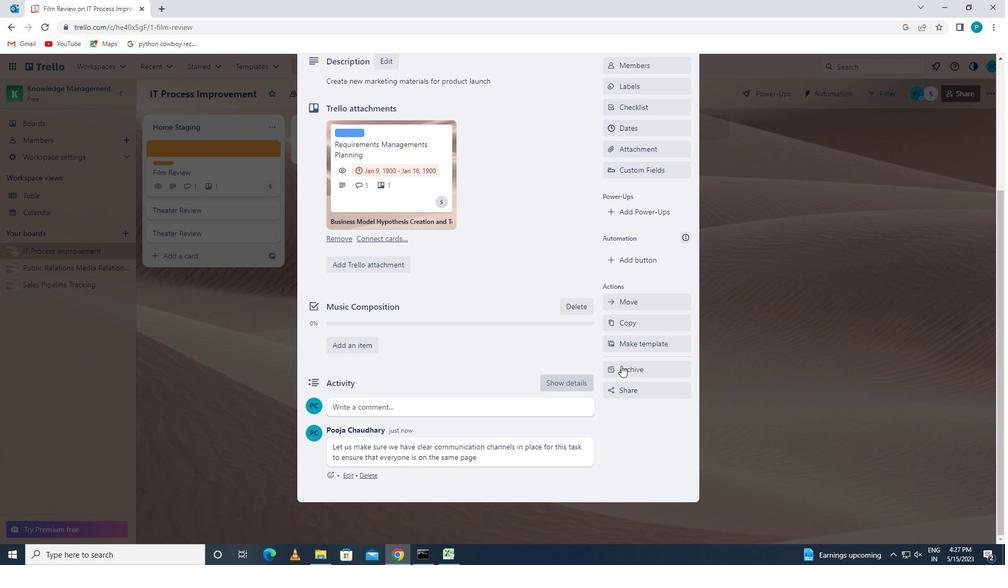 
Action: Mouse scrolled (664, 350) with delta (0, 0)
Screenshot: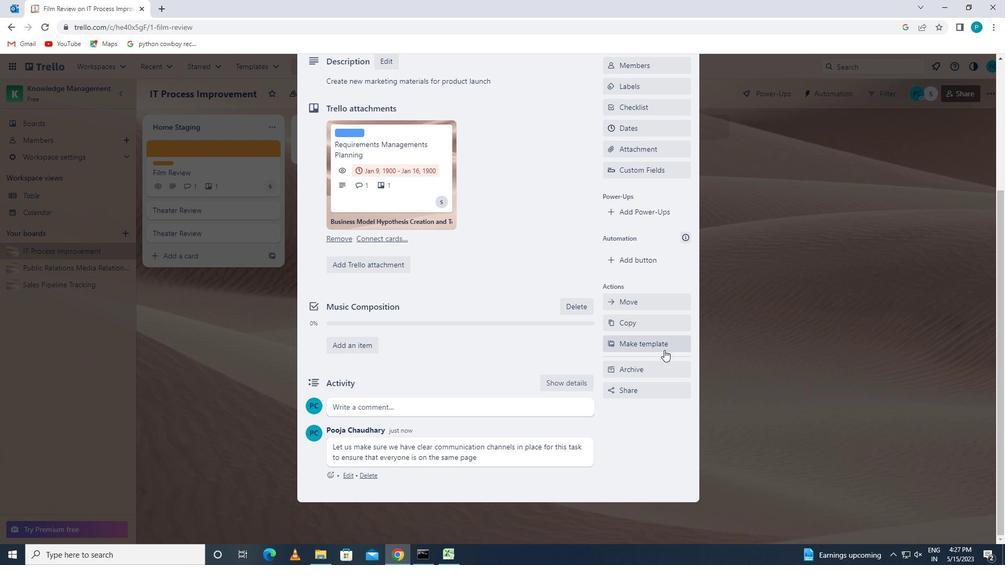 
Action: Mouse scrolled (664, 350) with delta (0, 0)
Screenshot: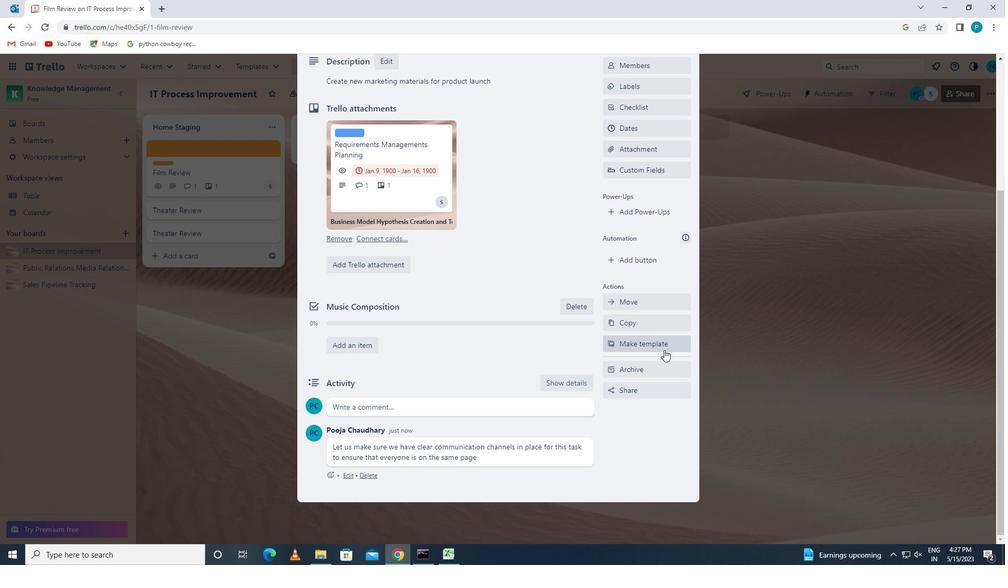 
Action: Mouse moved to (615, 235)
Screenshot: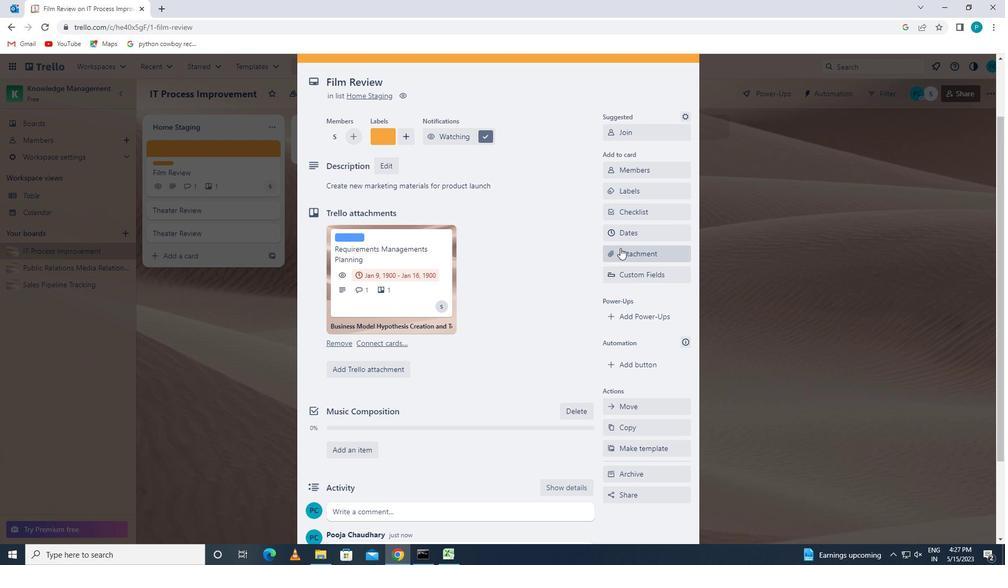 
Action: Mouse pressed left at (615, 235)
Screenshot: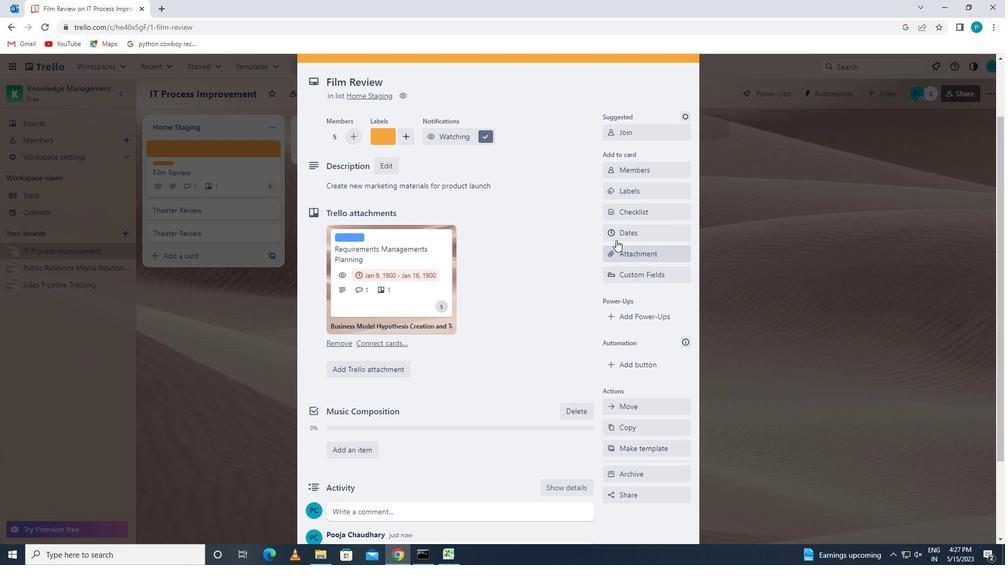 
Action: Mouse moved to (613, 283)
Screenshot: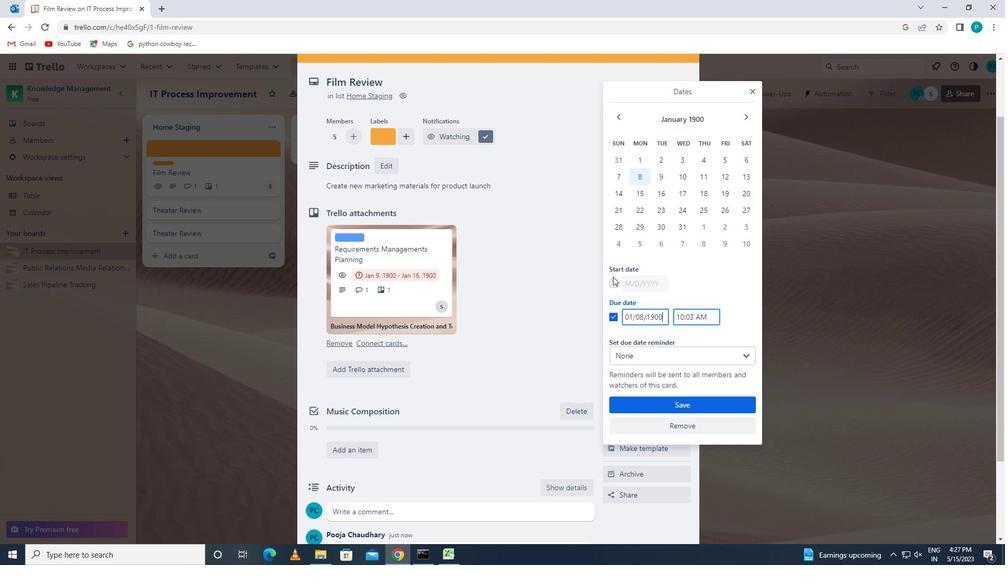 
Action: Mouse pressed left at (613, 283)
Screenshot: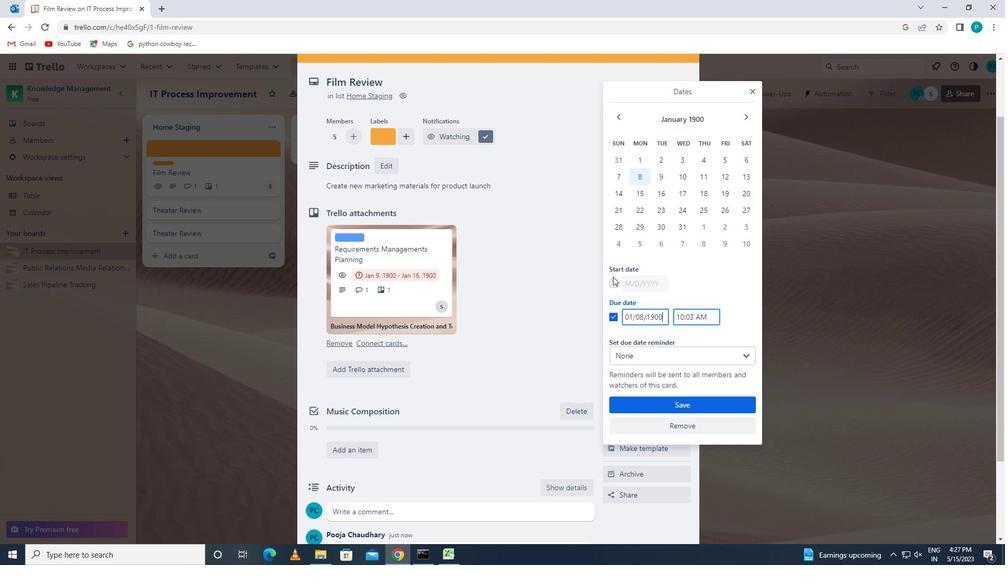 
Action: Mouse moved to (624, 279)
Screenshot: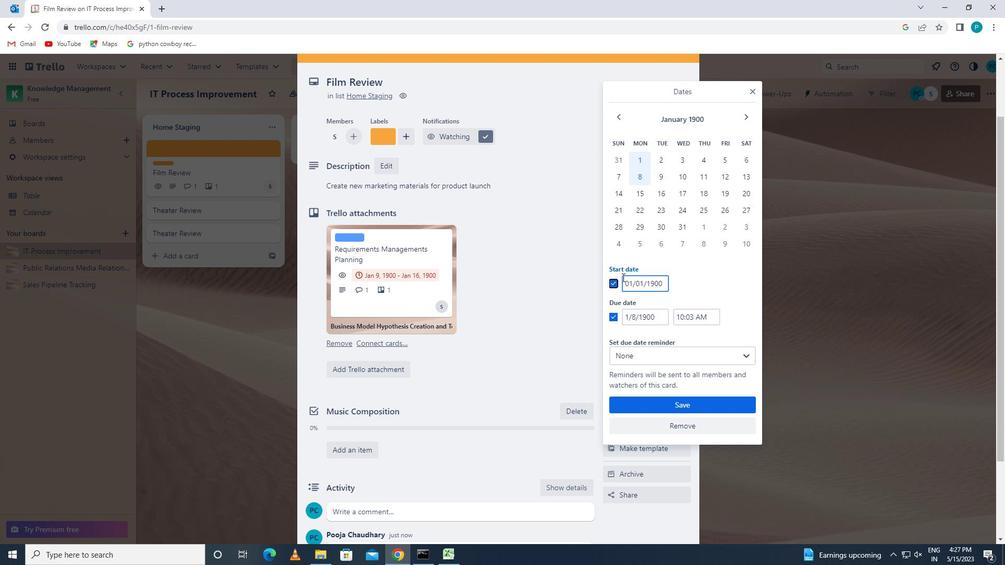 
Action: Mouse pressed left at (624, 279)
Screenshot: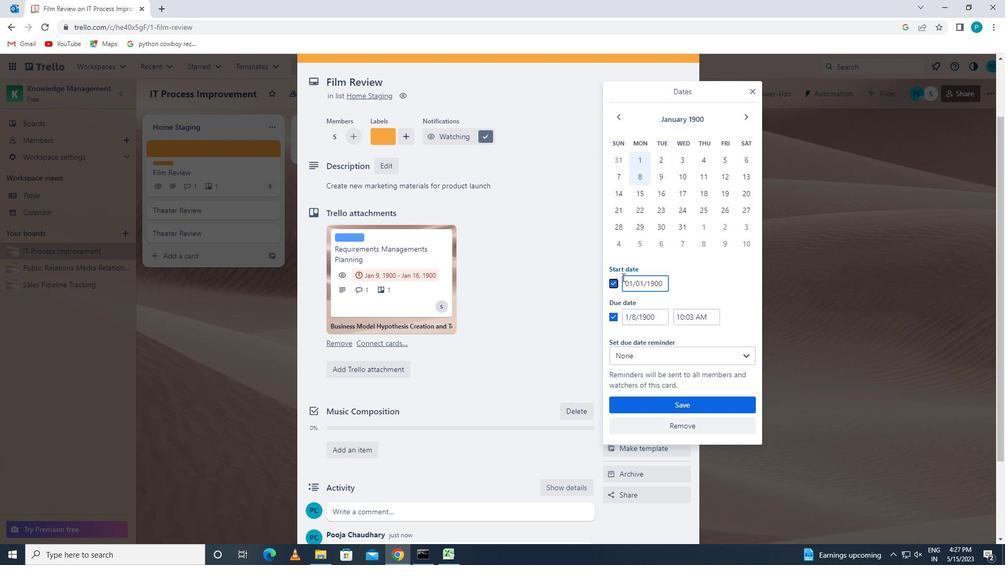 
Action: Mouse moved to (706, 299)
Screenshot: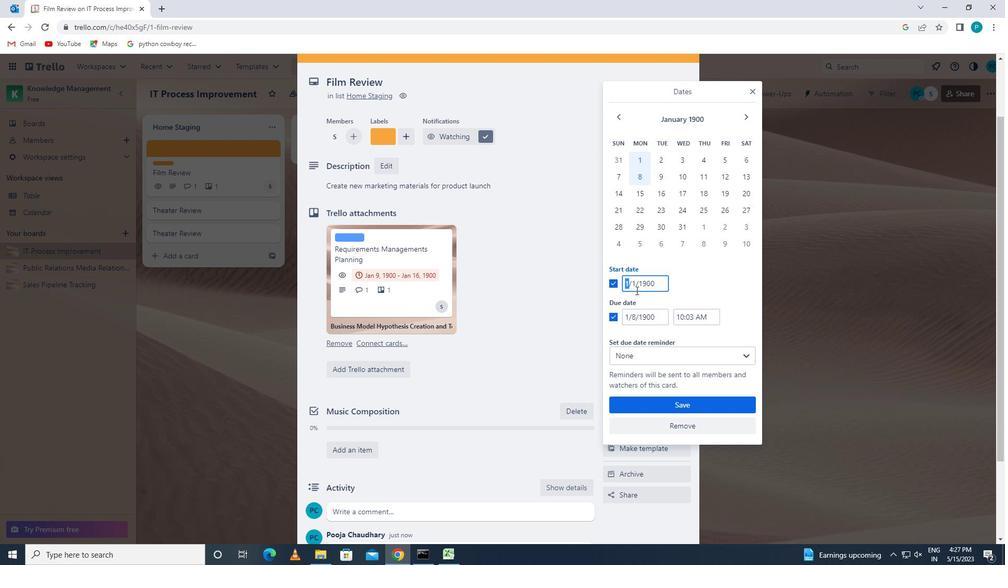 
Action: Key pressed 1/2/1900
Screenshot: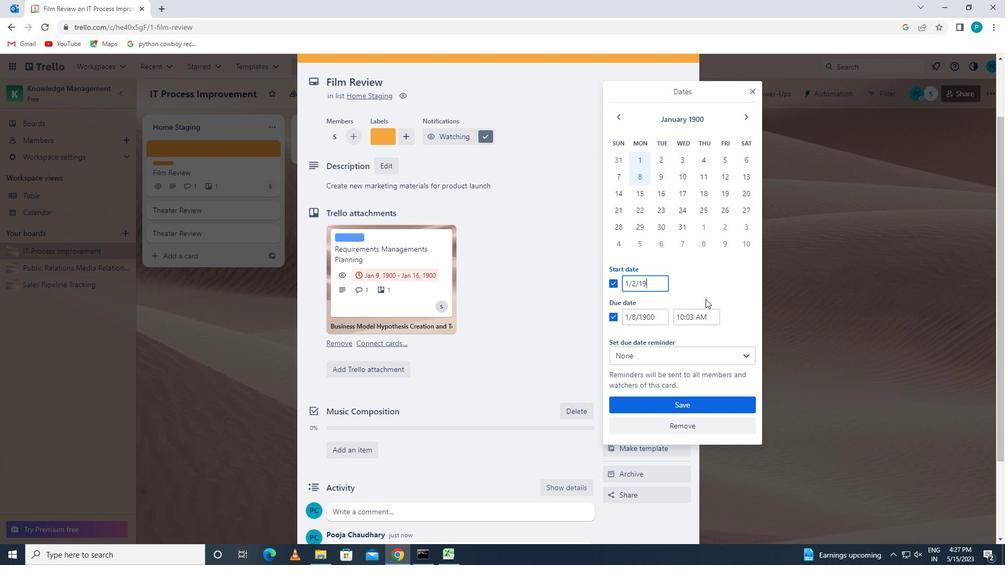 
Action: Mouse moved to (654, 313)
Screenshot: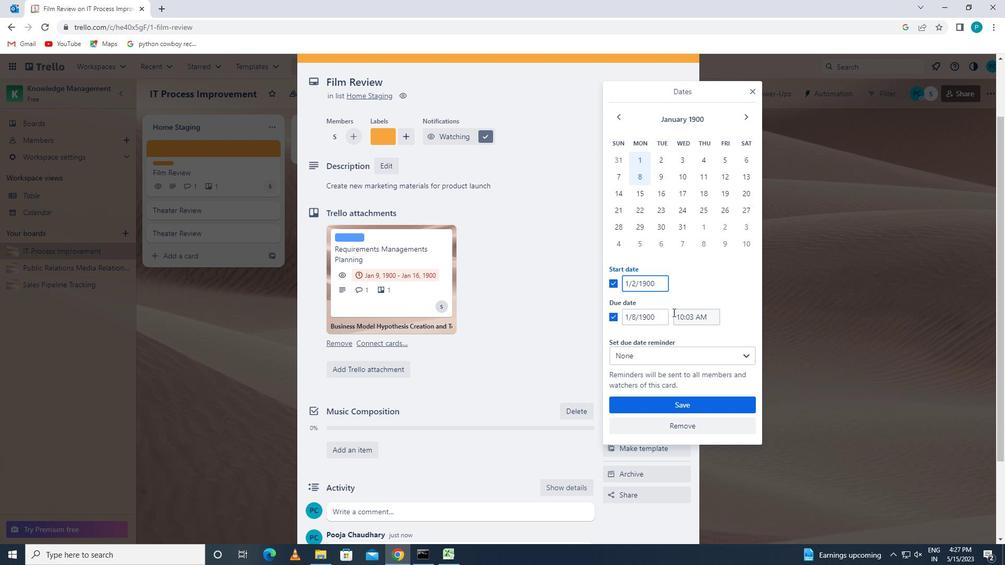 
Action: Mouse pressed left at (654, 313)
Screenshot: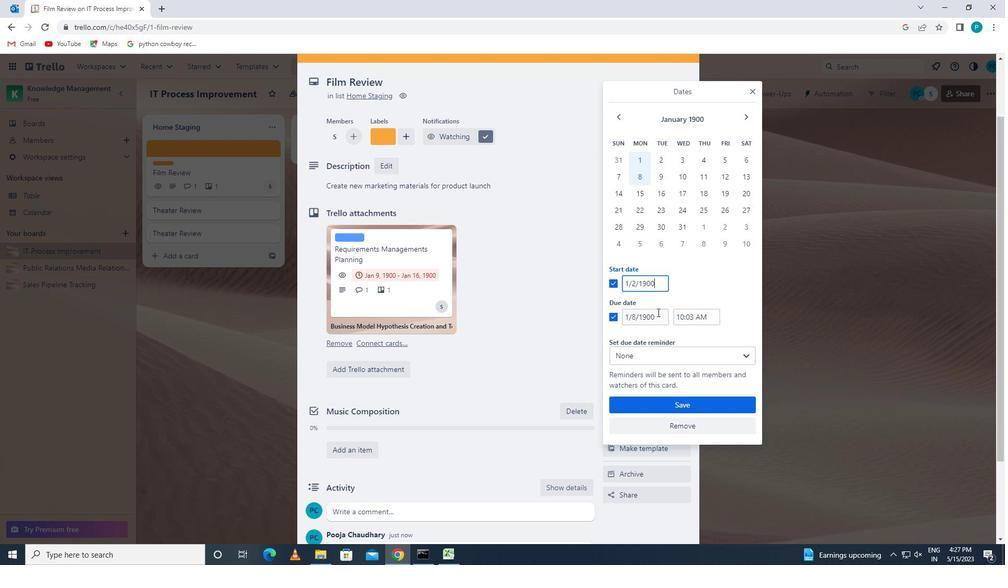 
Action: Mouse moved to (624, 320)
Screenshot: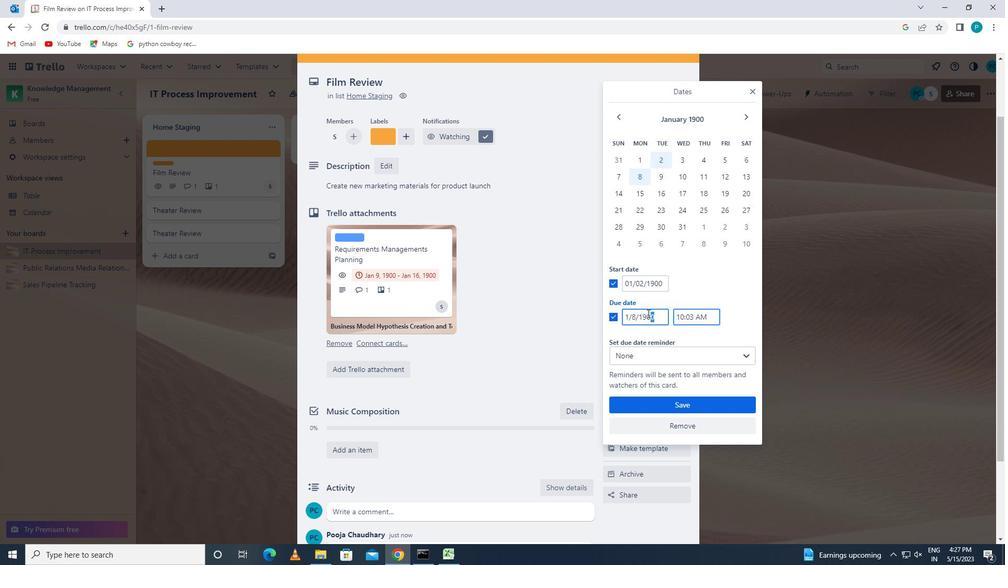 
Action: Key pressed 1/9/1900
Screenshot: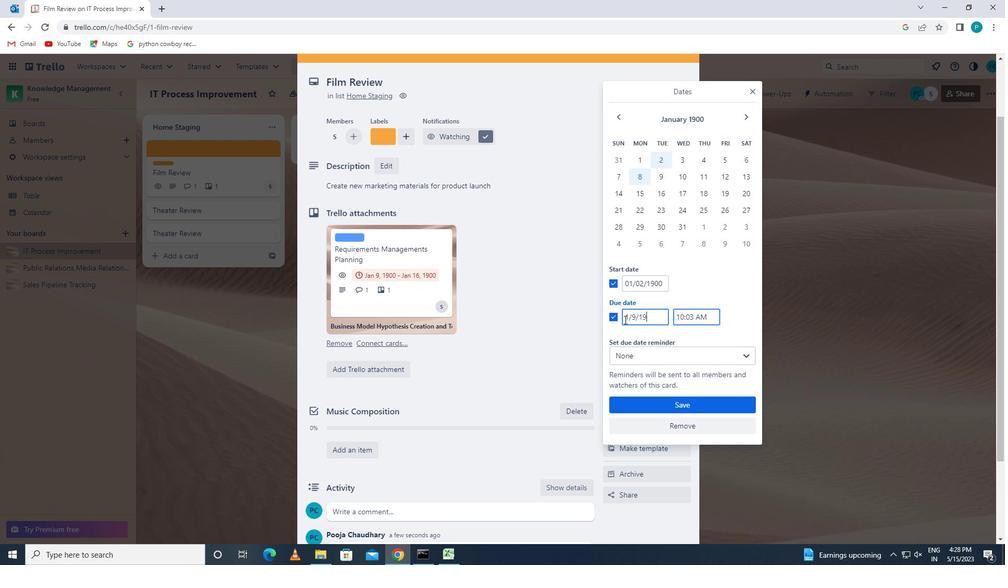 
Action: Mouse moved to (653, 407)
Screenshot: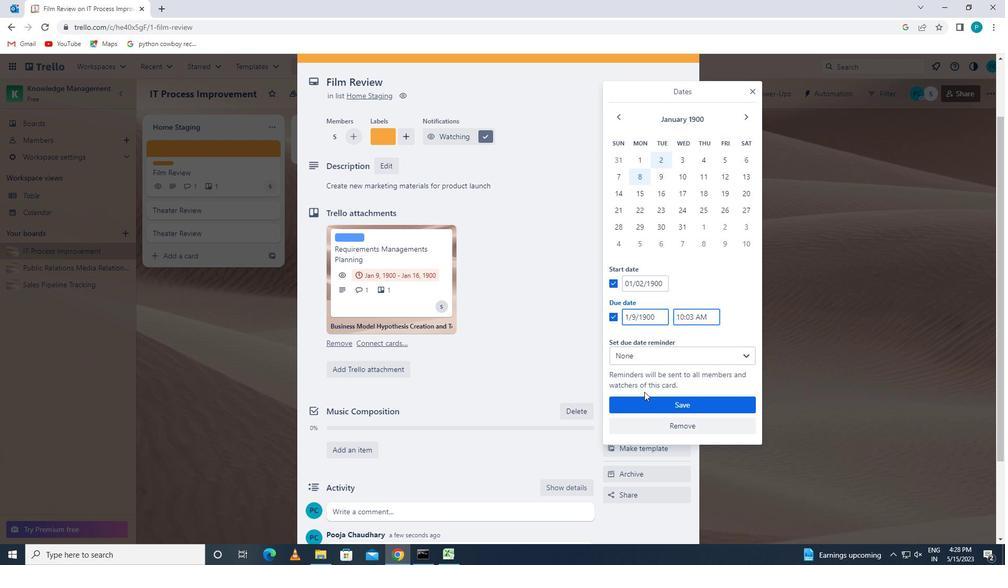 
Action: Mouse pressed left at (653, 407)
Screenshot: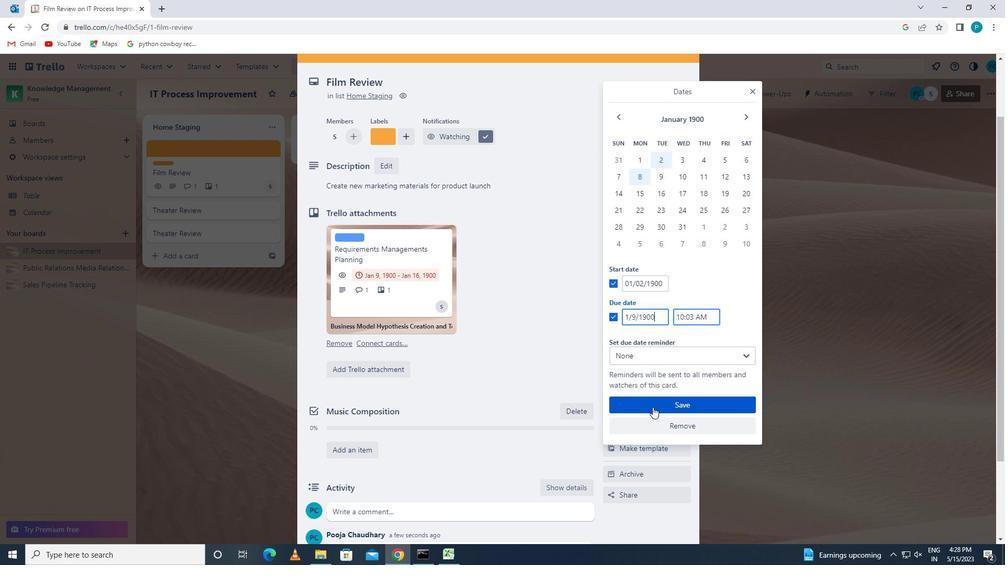 
Action: Mouse scrolled (653, 408) with delta (0, 0)
Screenshot: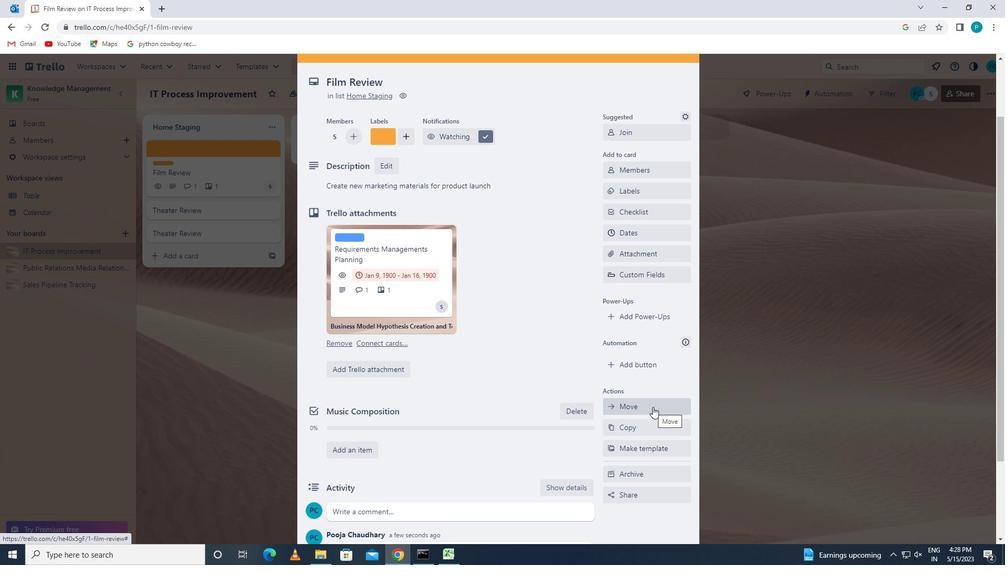 
Action: Mouse scrolled (653, 408) with delta (0, 0)
Screenshot: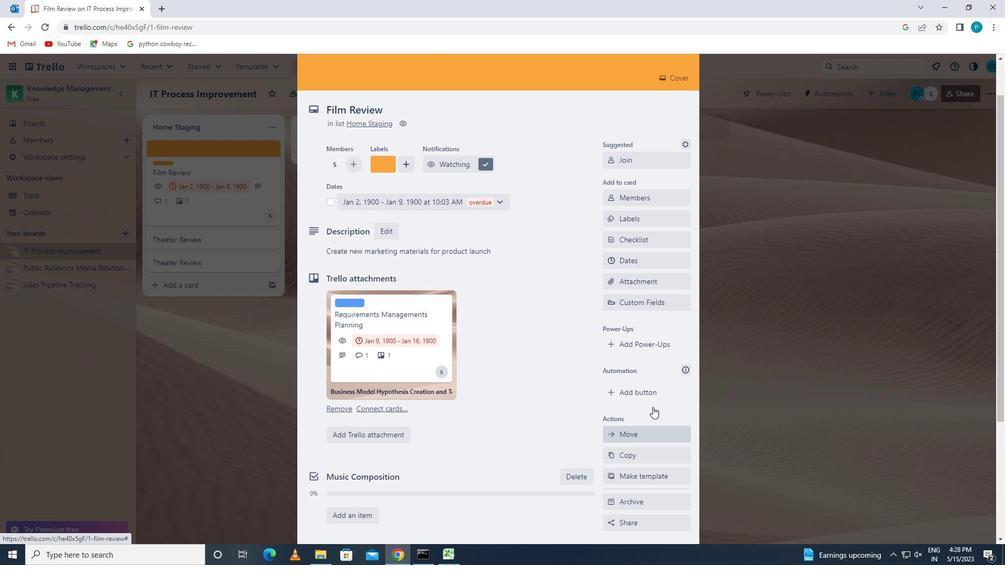 
